 Task: Search one way flight ticket for 3 adults in first from Duluth: Duluth International Airport to Gillette: Gillette Campbell County Airport on 5-1-2023. Number of bags: 2 checked bags. Price is upto 92000. Outbound departure time preference is 13:15. 
Action: Mouse moved to (276, 497)
Screenshot: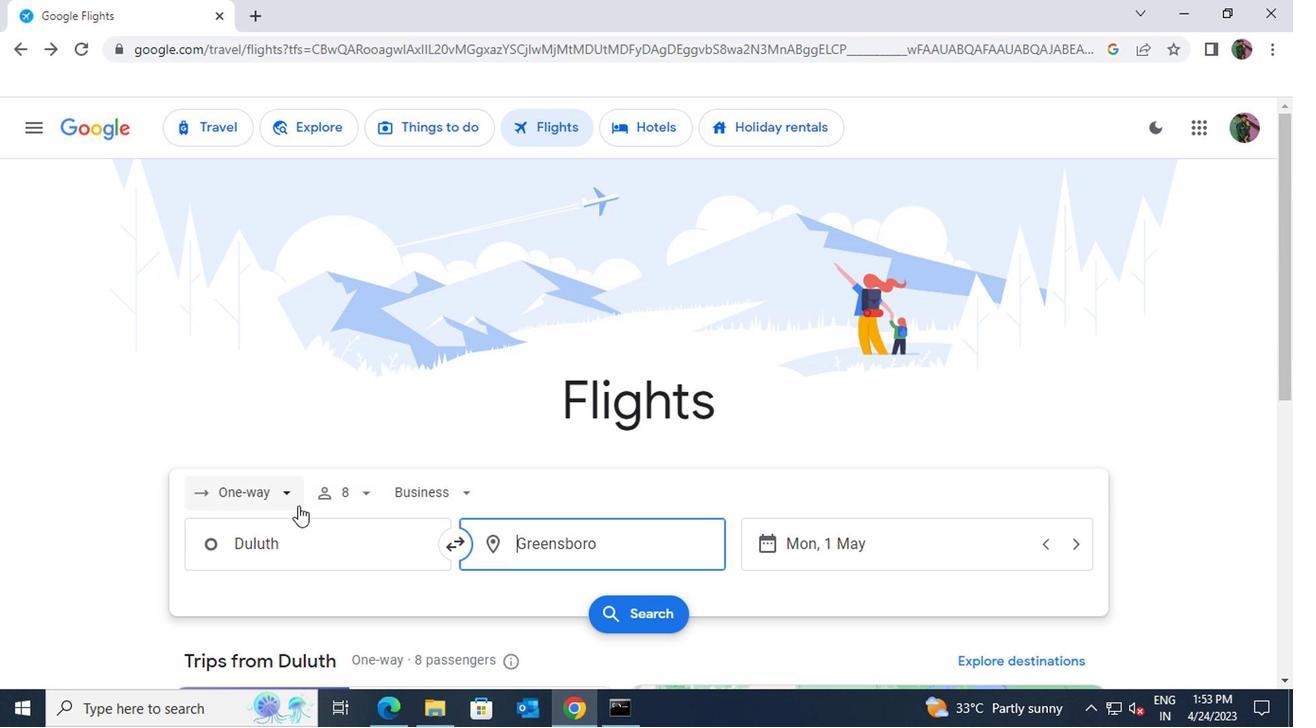 
Action: Mouse pressed left at (276, 497)
Screenshot: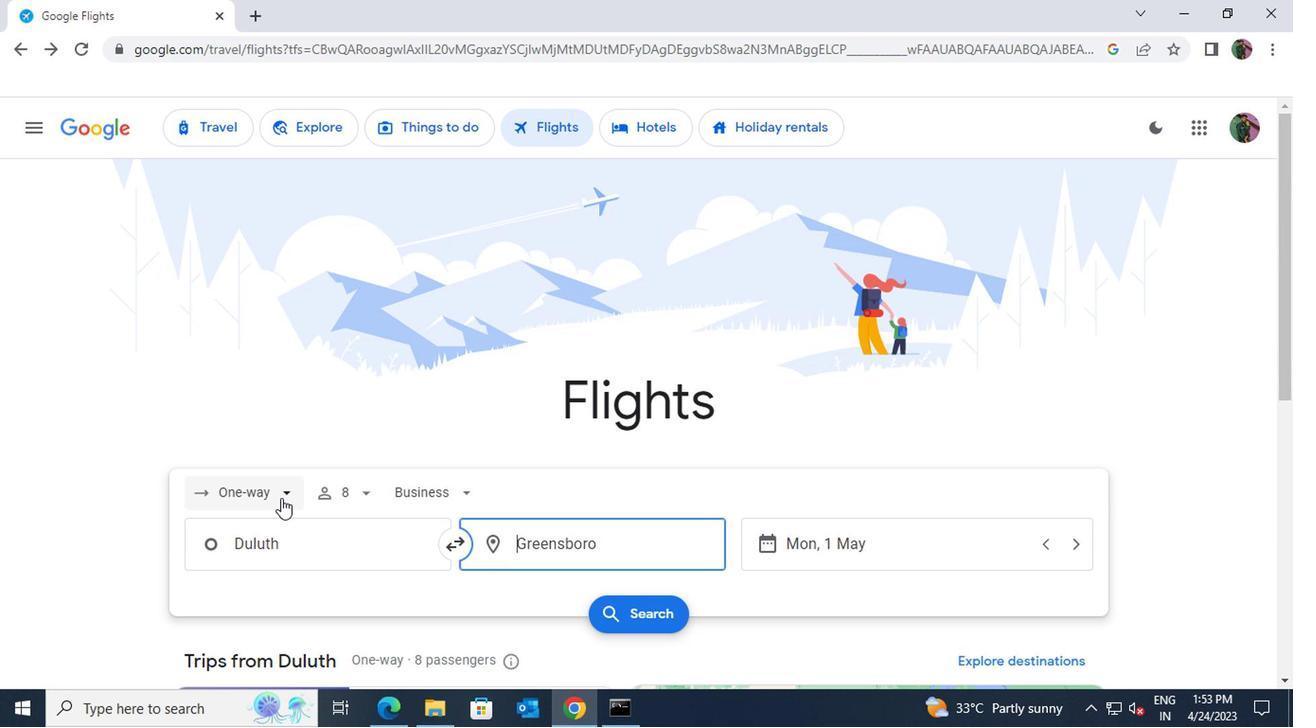 
Action: Mouse moved to (242, 399)
Screenshot: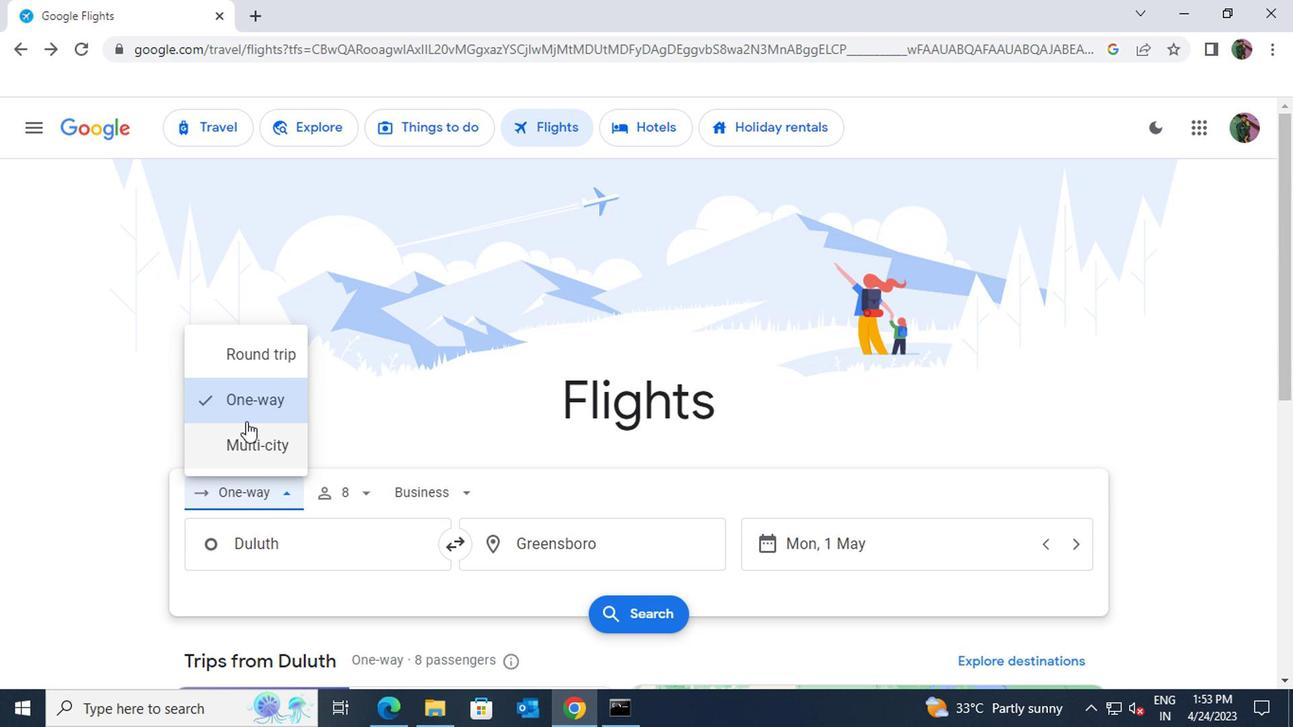 
Action: Mouse pressed left at (242, 399)
Screenshot: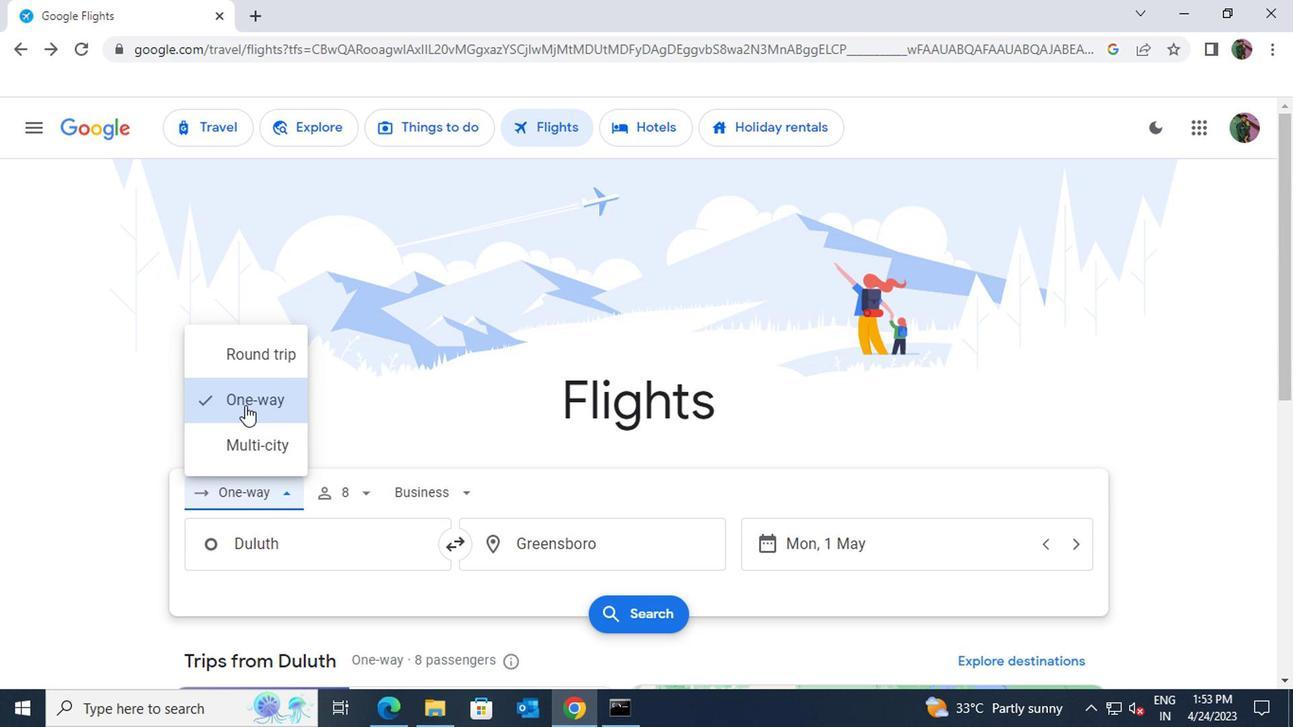 
Action: Mouse moved to (295, 532)
Screenshot: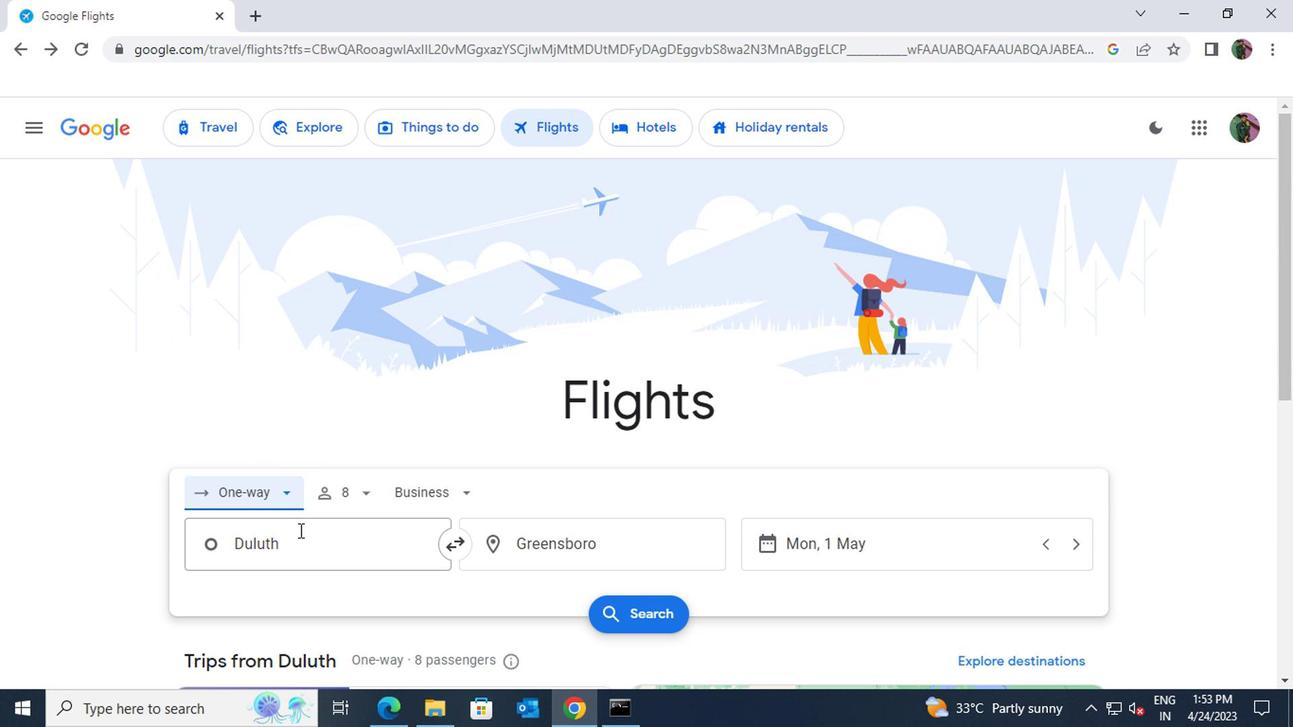 
Action: Mouse pressed left at (295, 532)
Screenshot: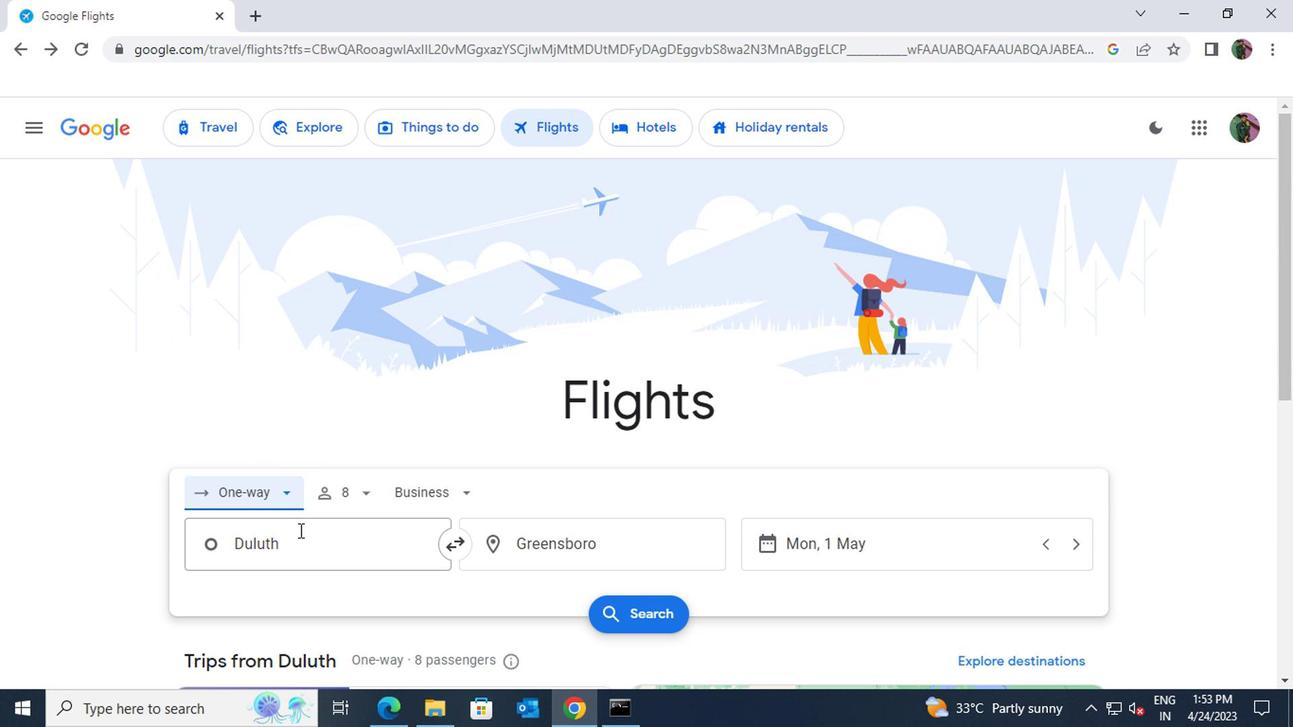 
Action: Mouse moved to (297, 534)
Screenshot: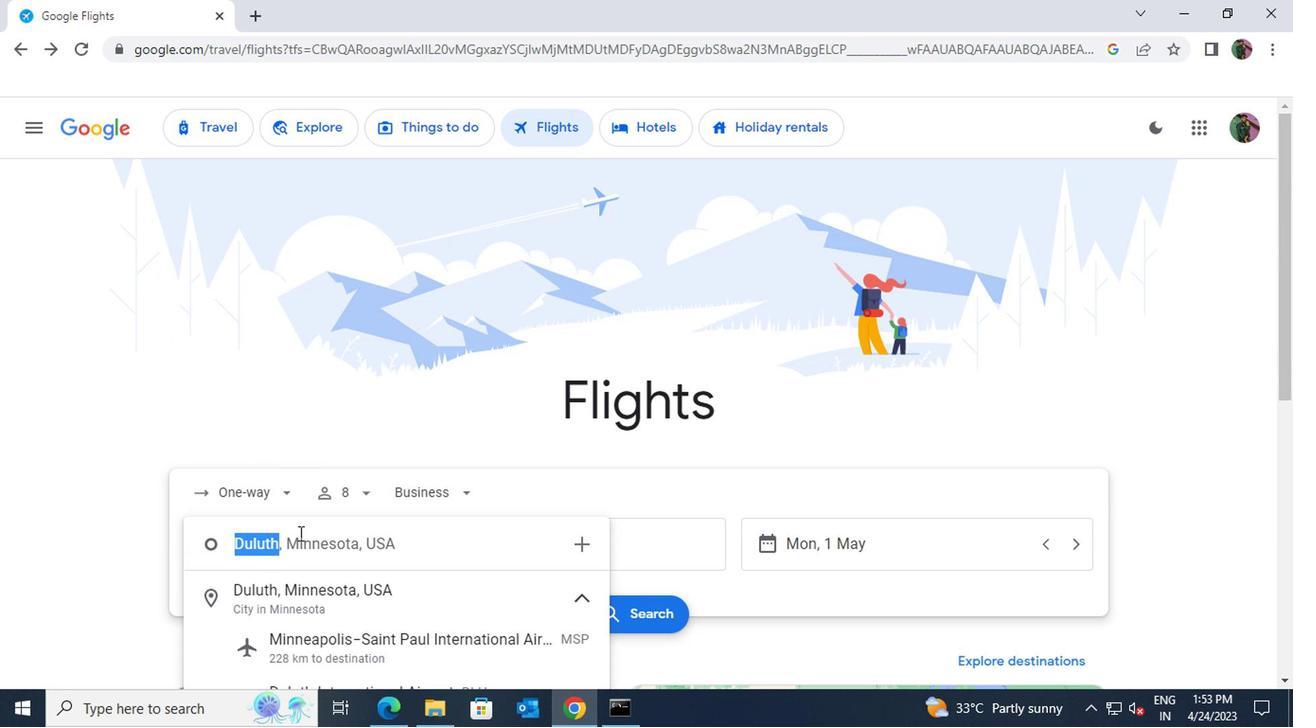 
Action: Key pressed du
Screenshot: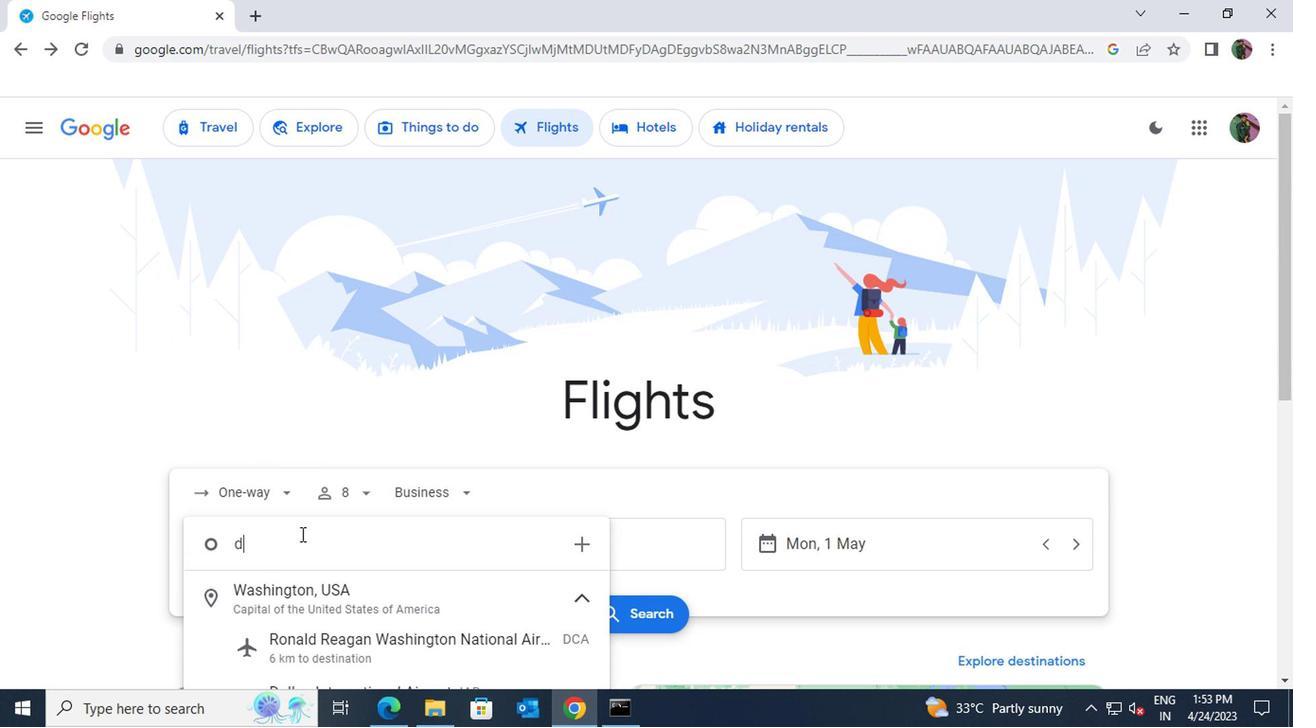 
Action: Mouse moved to (297, 534)
Screenshot: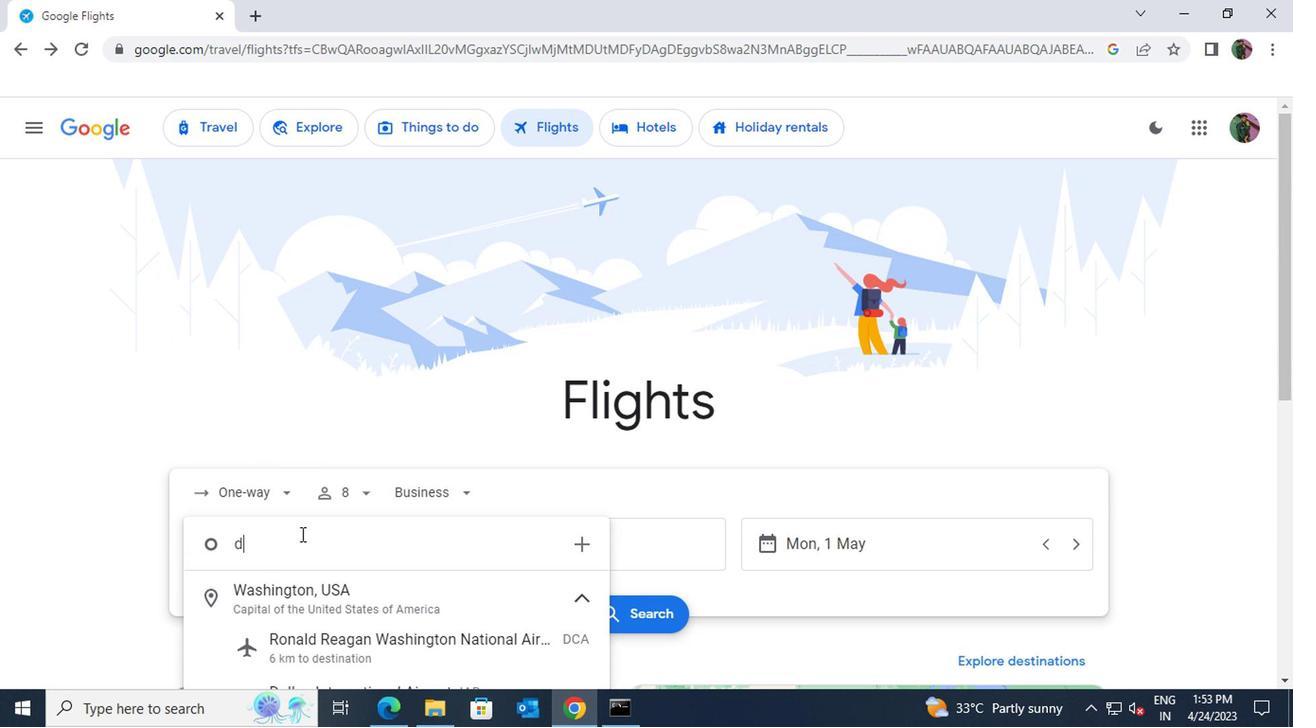 
Action: Key pressed luth
Screenshot: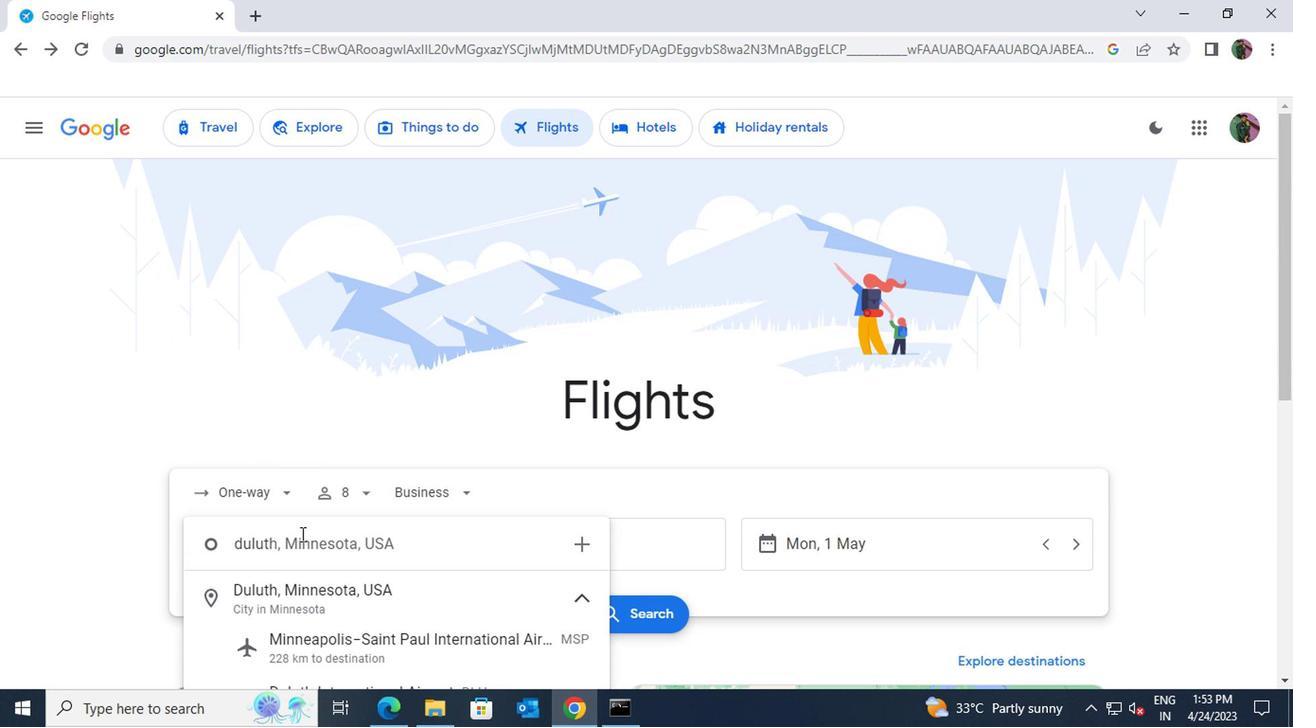 
Action: Mouse moved to (342, 588)
Screenshot: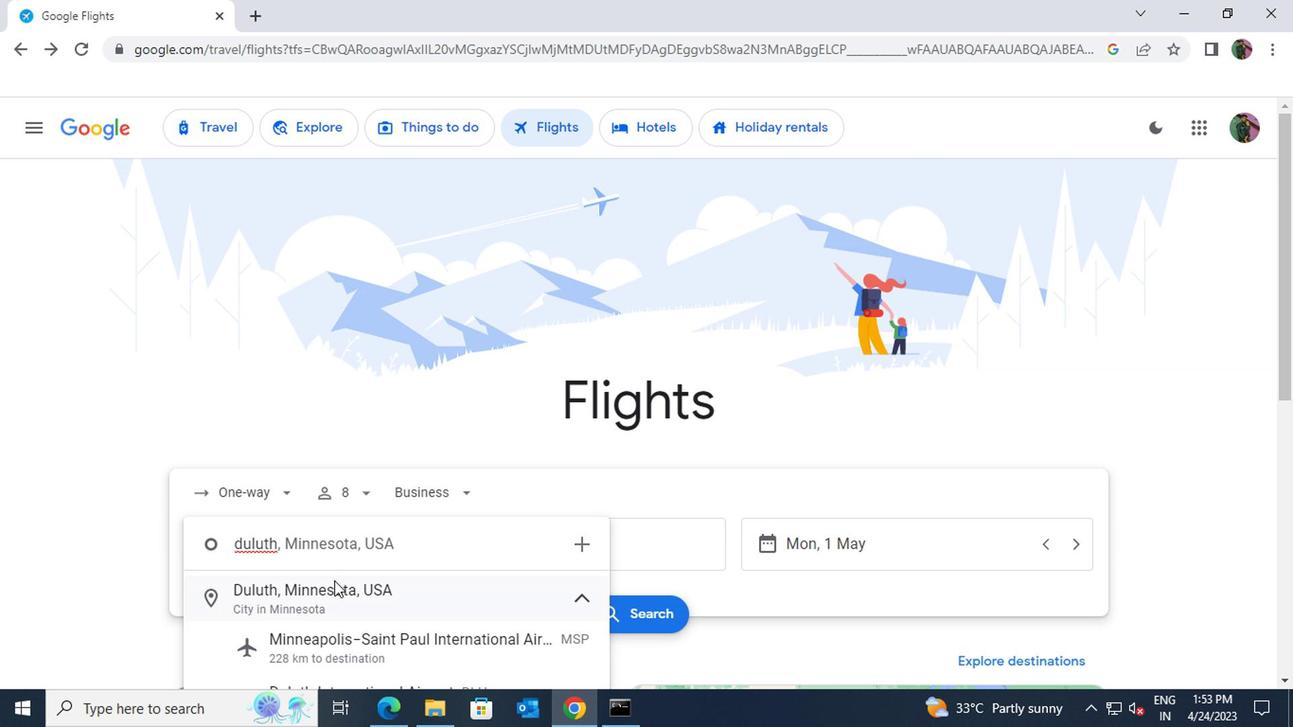 
Action: Mouse pressed left at (342, 588)
Screenshot: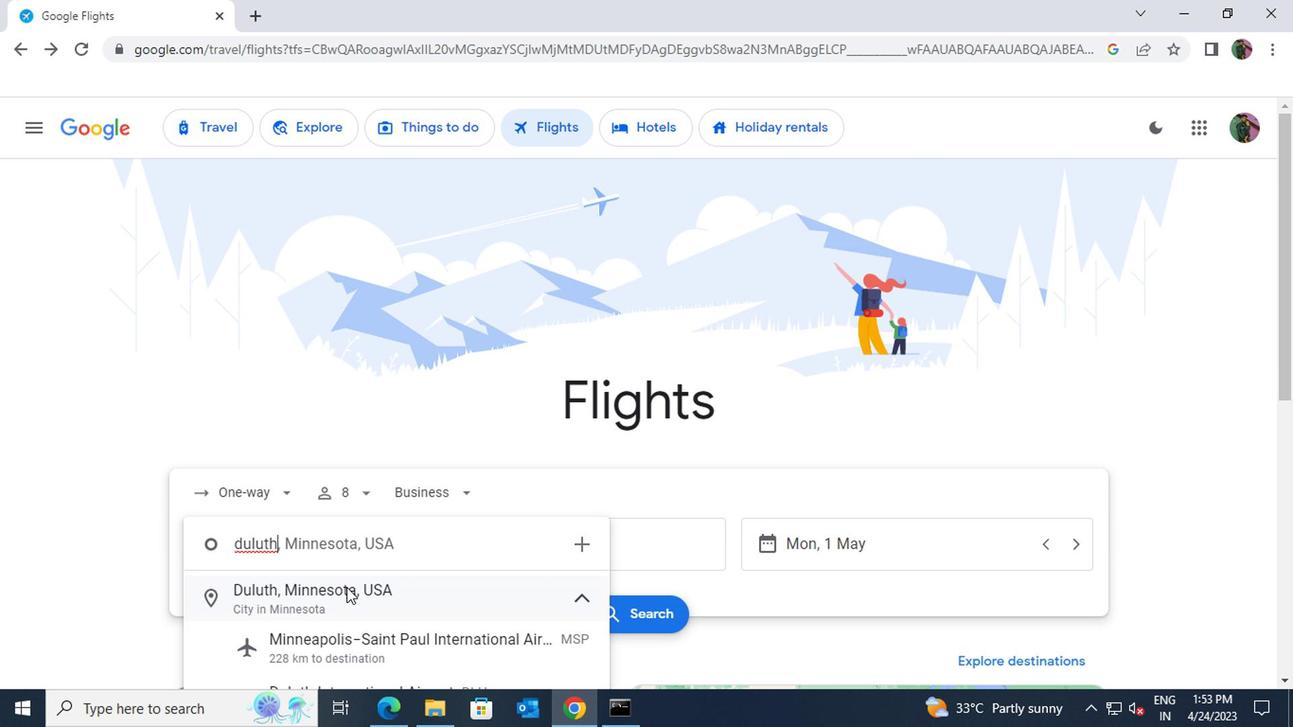 
Action: Mouse moved to (509, 540)
Screenshot: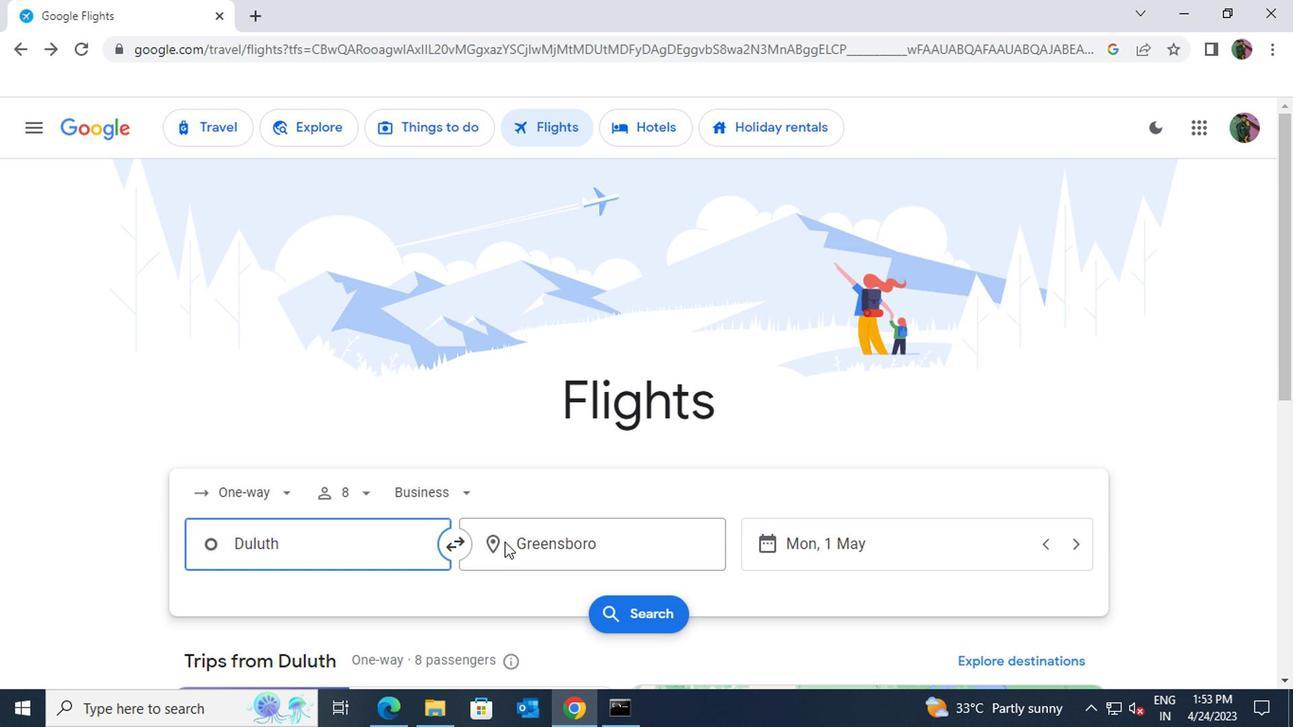 
Action: Mouse pressed left at (509, 540)
Screenshot: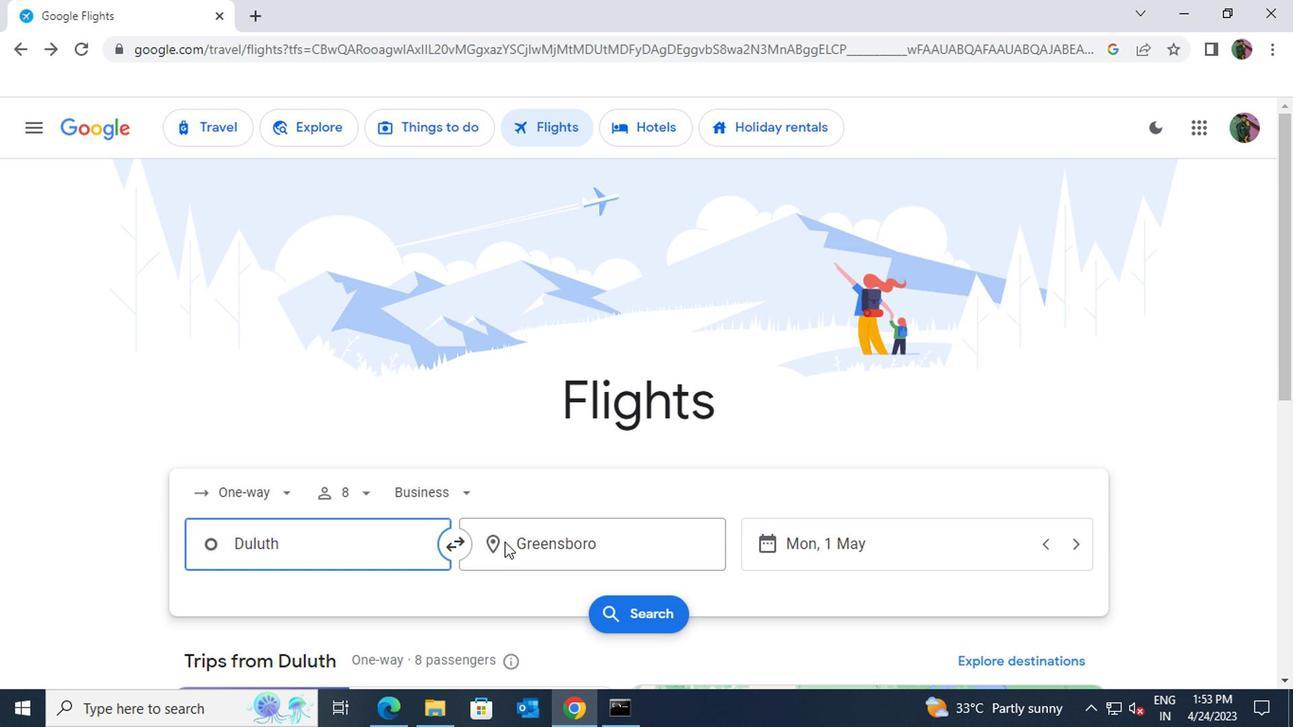 
Action: Key pressed gilletee
Screenshot: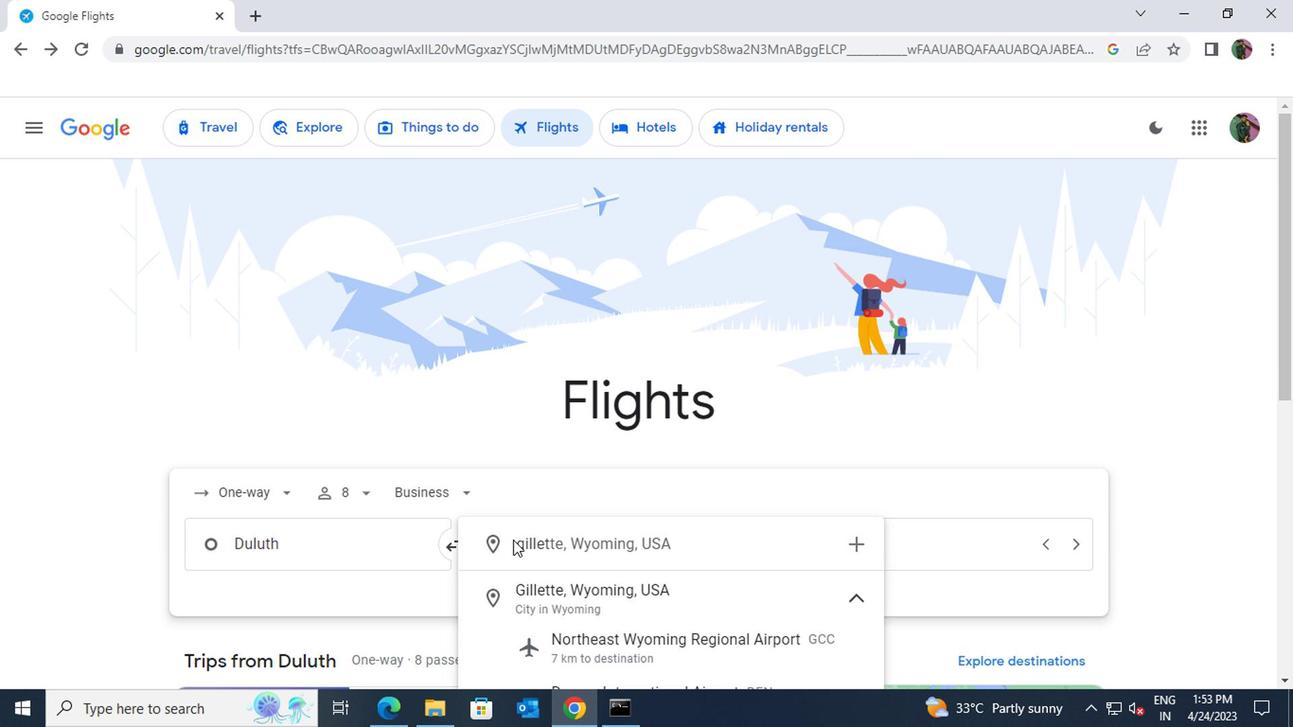 
Action: Mouse moved to (560, 596)
Screenshot: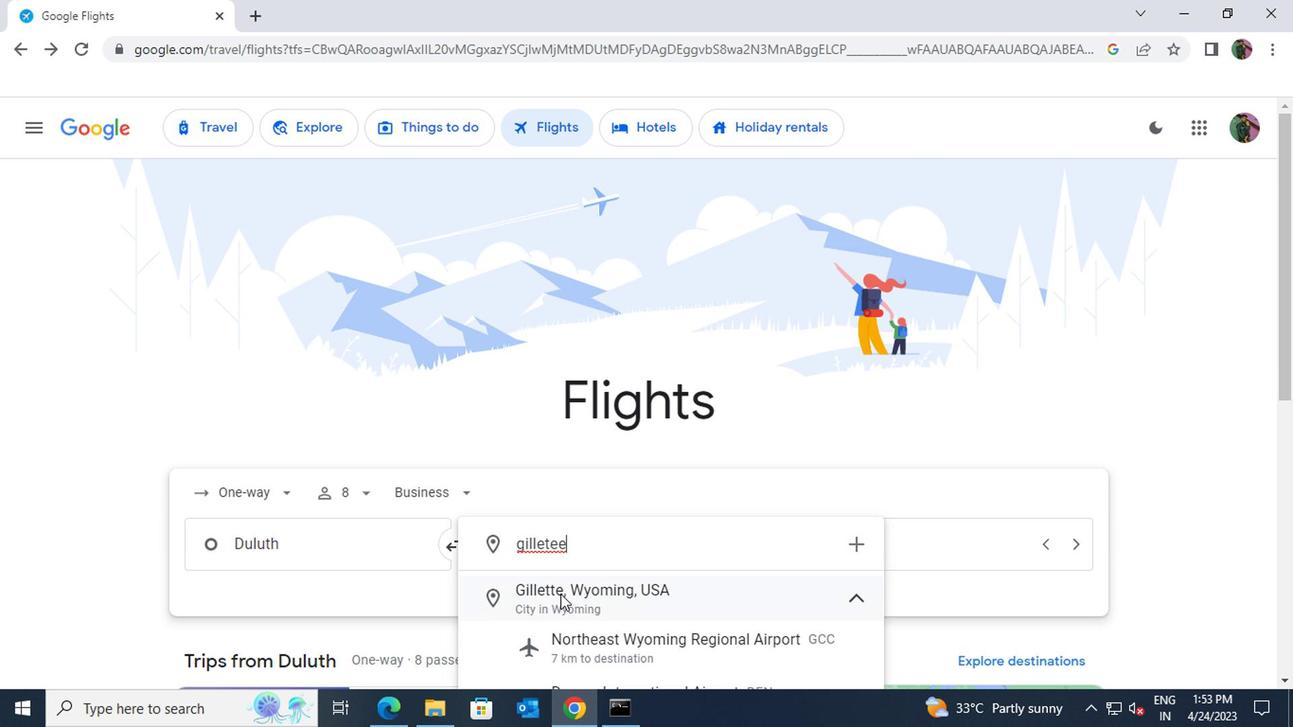 
Action: Mouse pressed left at (560, 596)
Screenshot: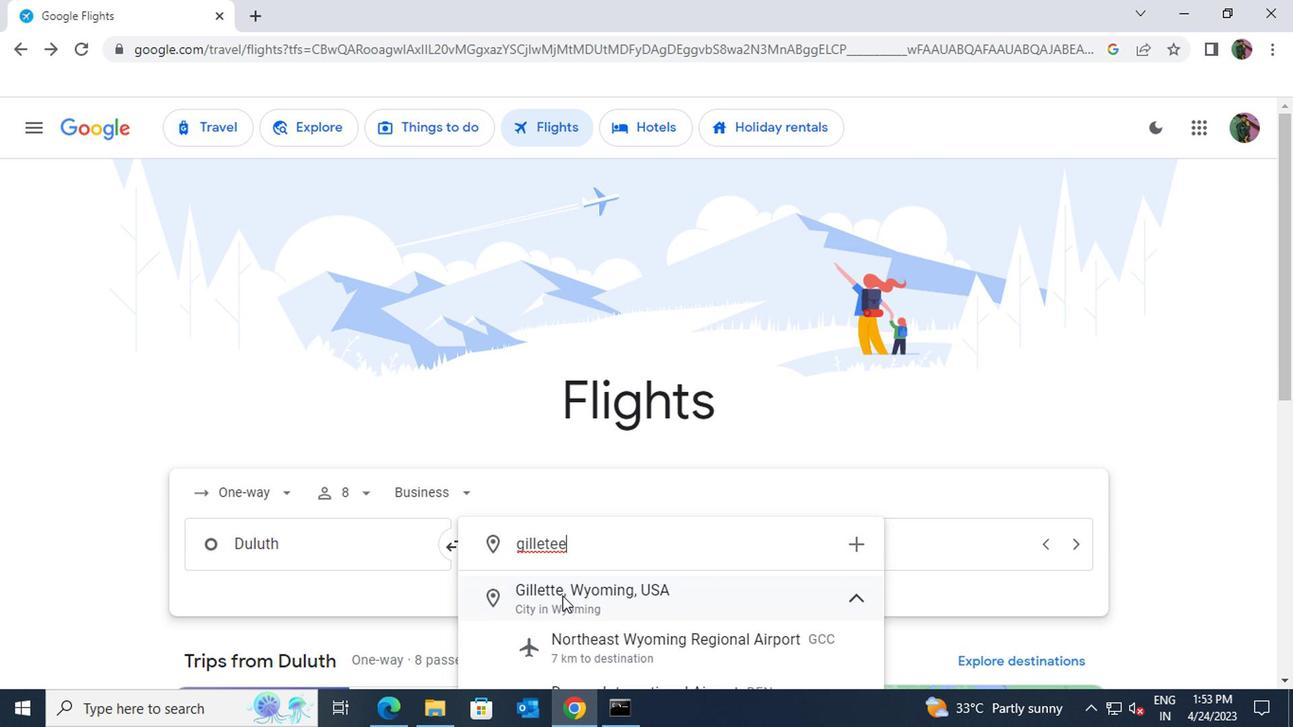 
Action: Mouse moved to (364, 495)
Screenshot: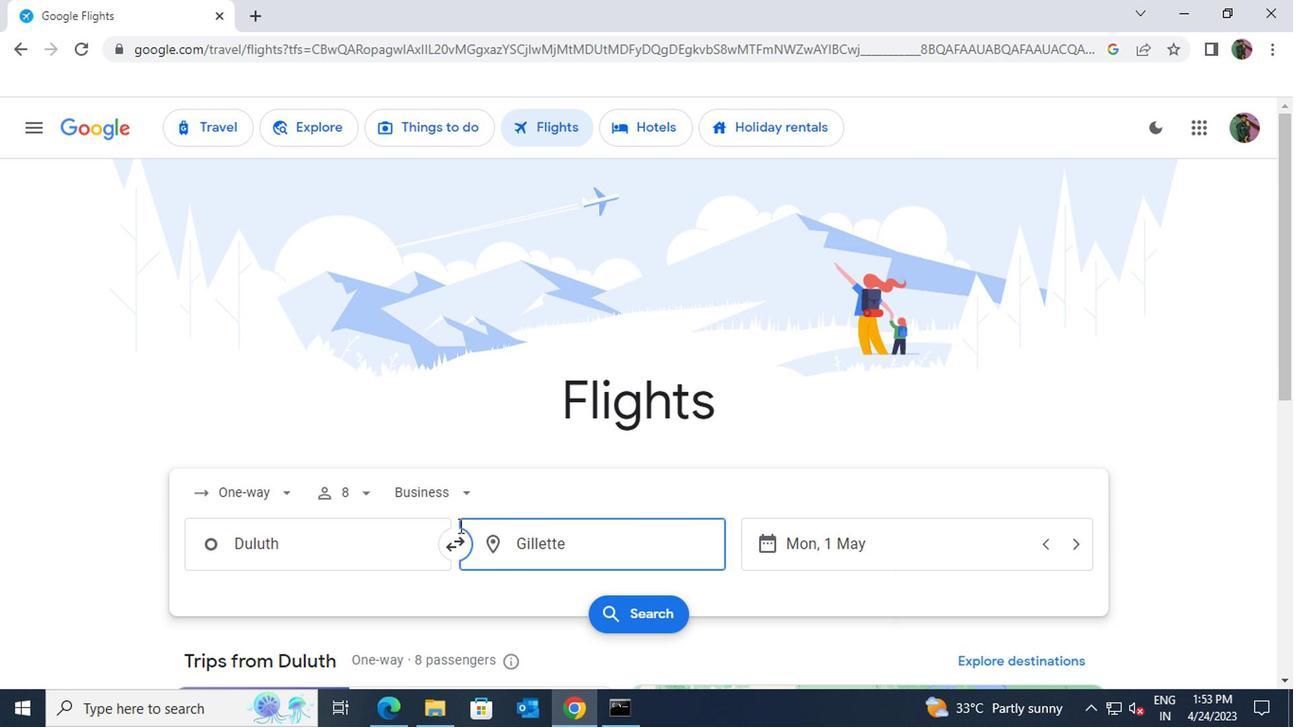 
Action: Mouse pressed left at (364, 495)
Screenshot: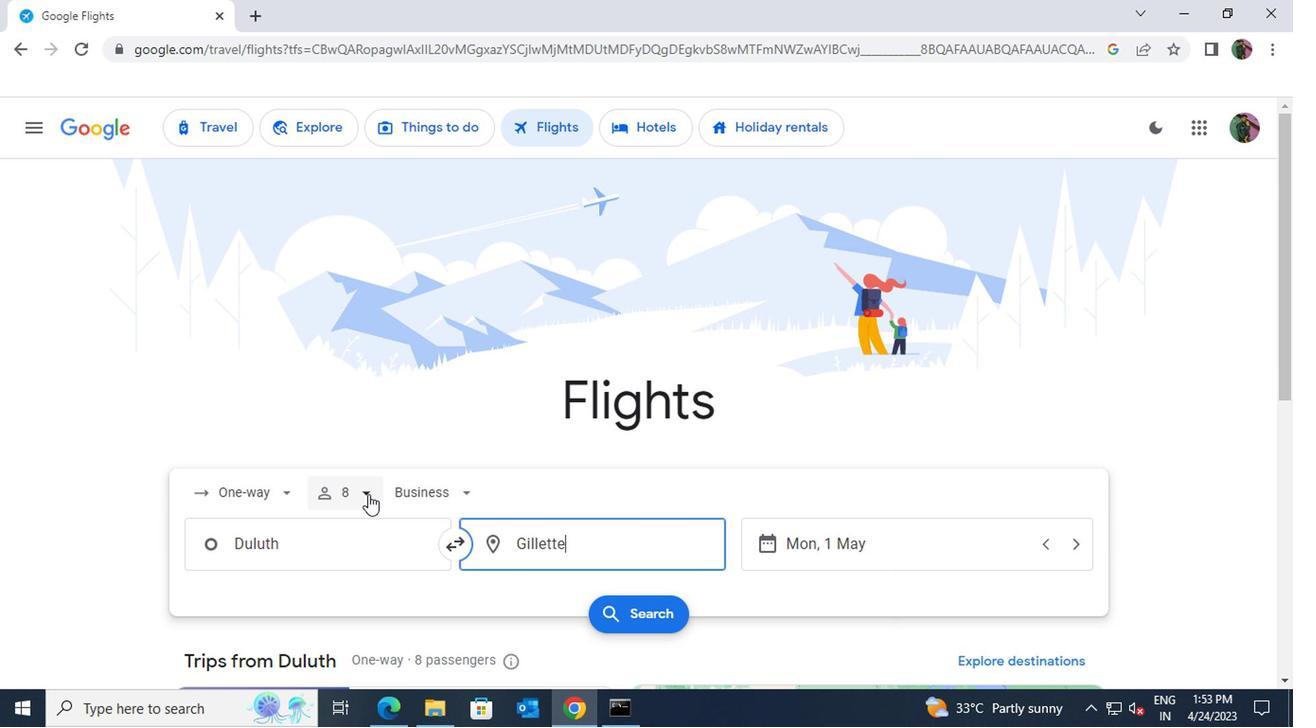 
Action: Mouse moved to (432, 543)
Screenshot: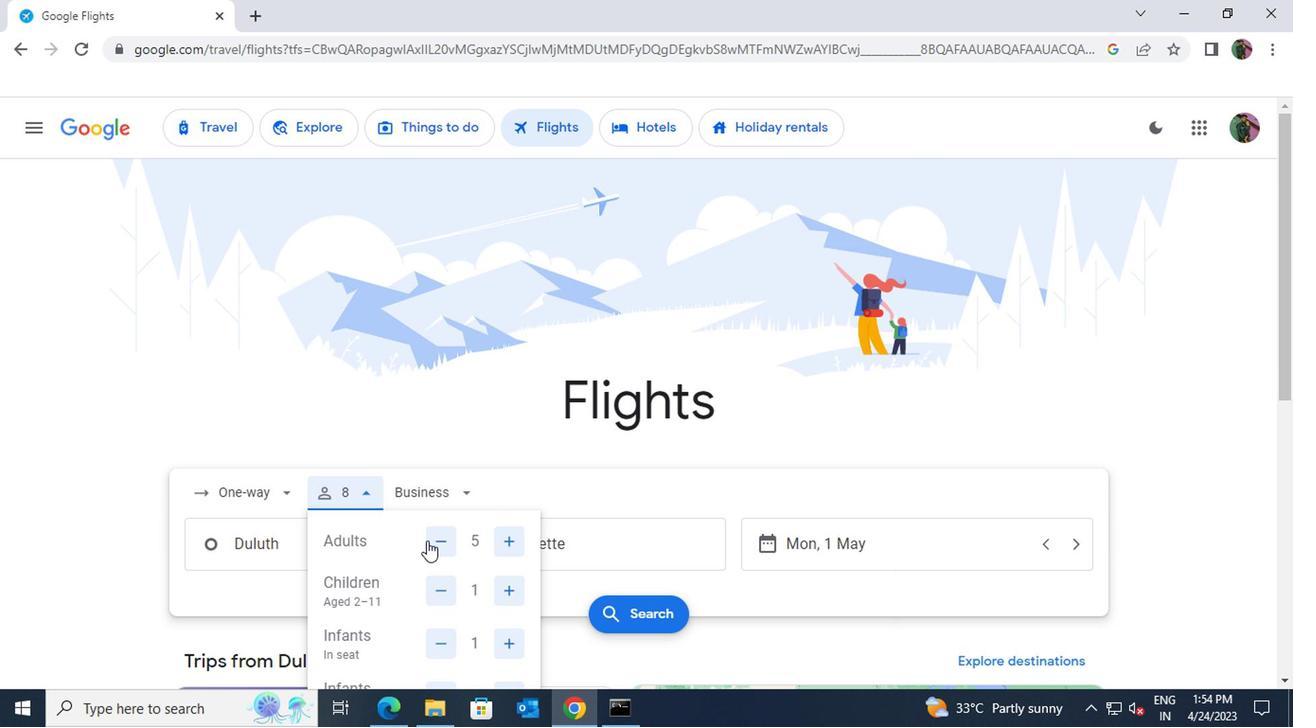 
Action: Mouse pressed left at (432, 543)
Screenshot: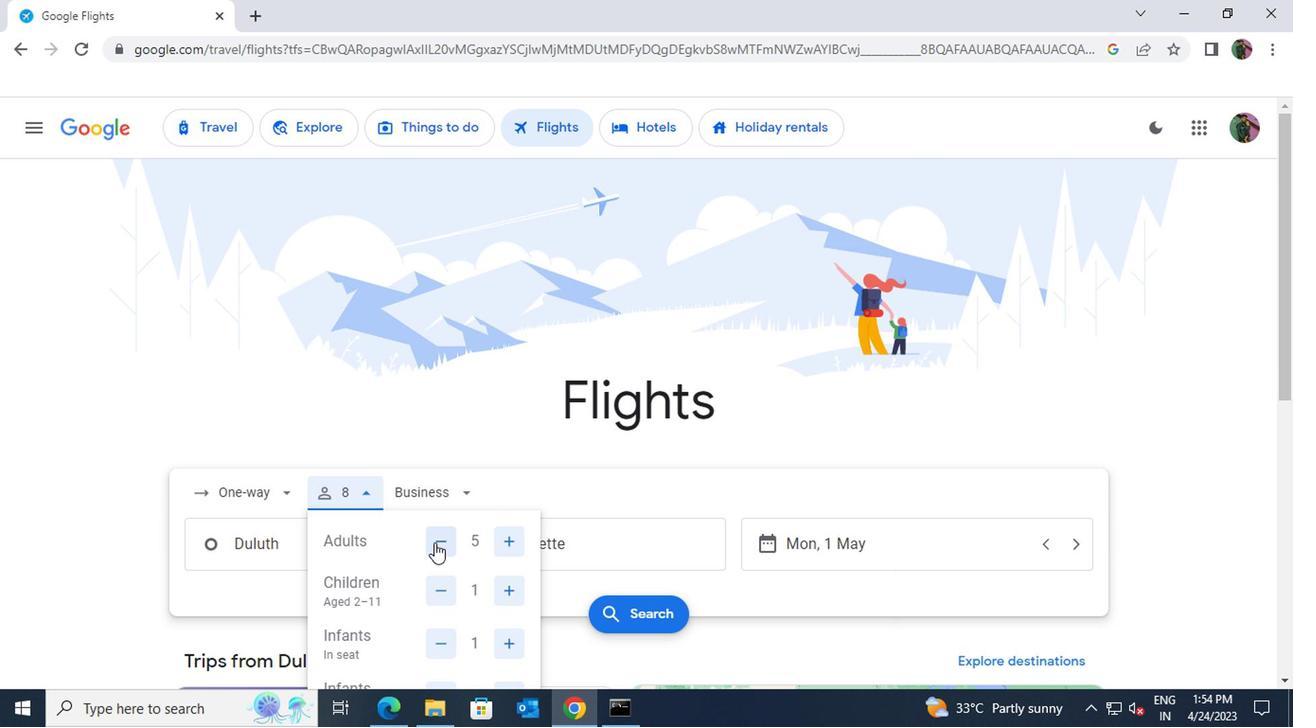 
Action: Mouse pressed left at (432, 543)
Screenshot: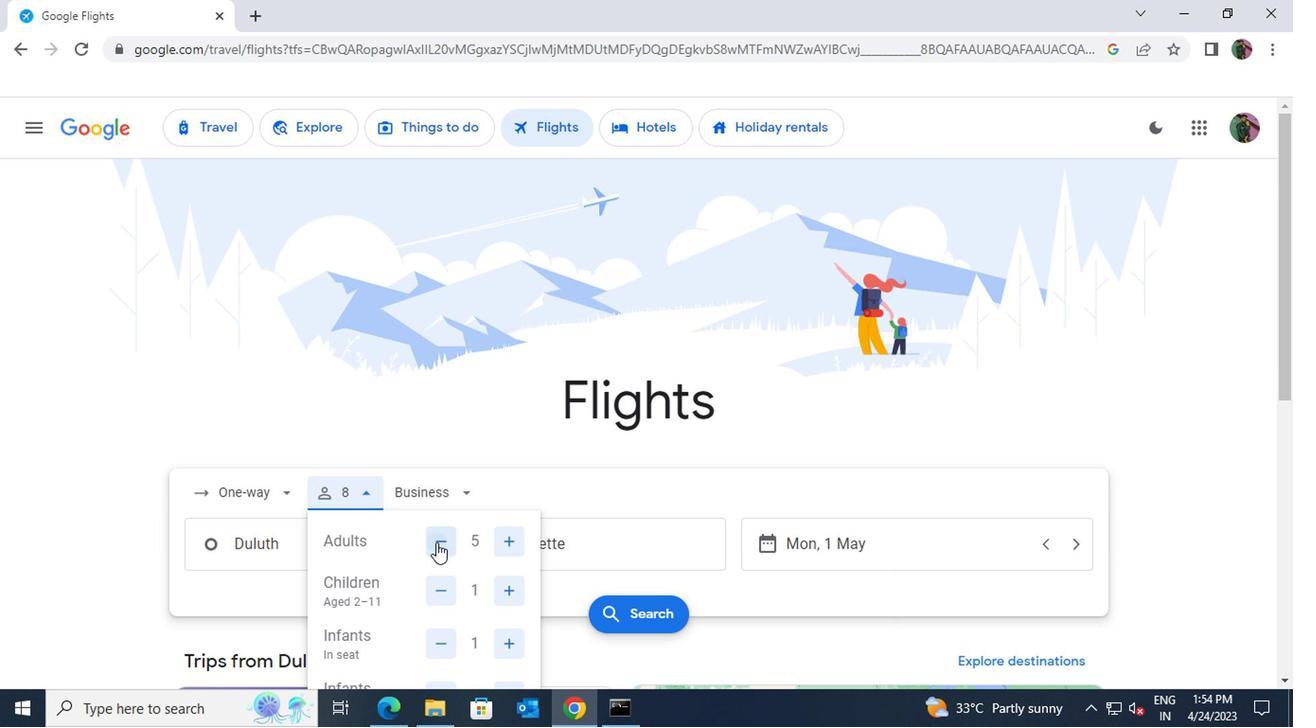 
Action: Mouse moved to (522, 597)
Screenshot: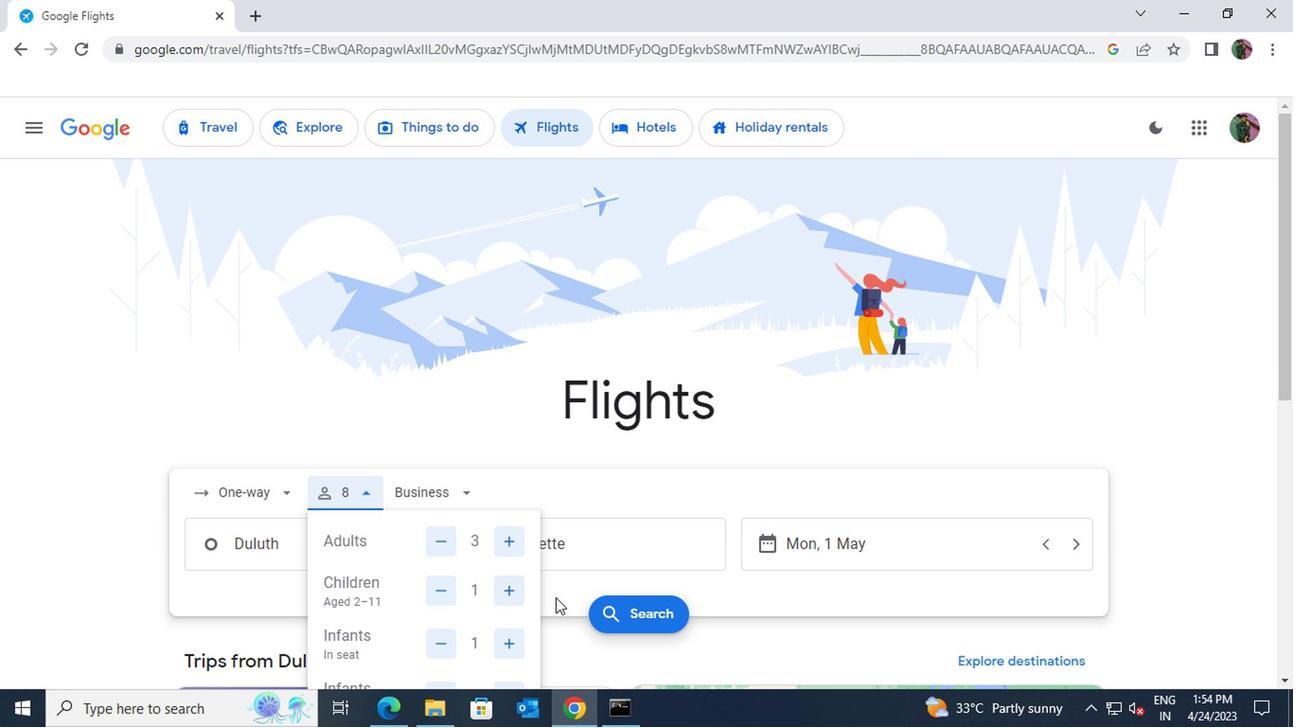 
Action: Mouse scrolled (522, 596) with delta (0, -1)
Screenshot: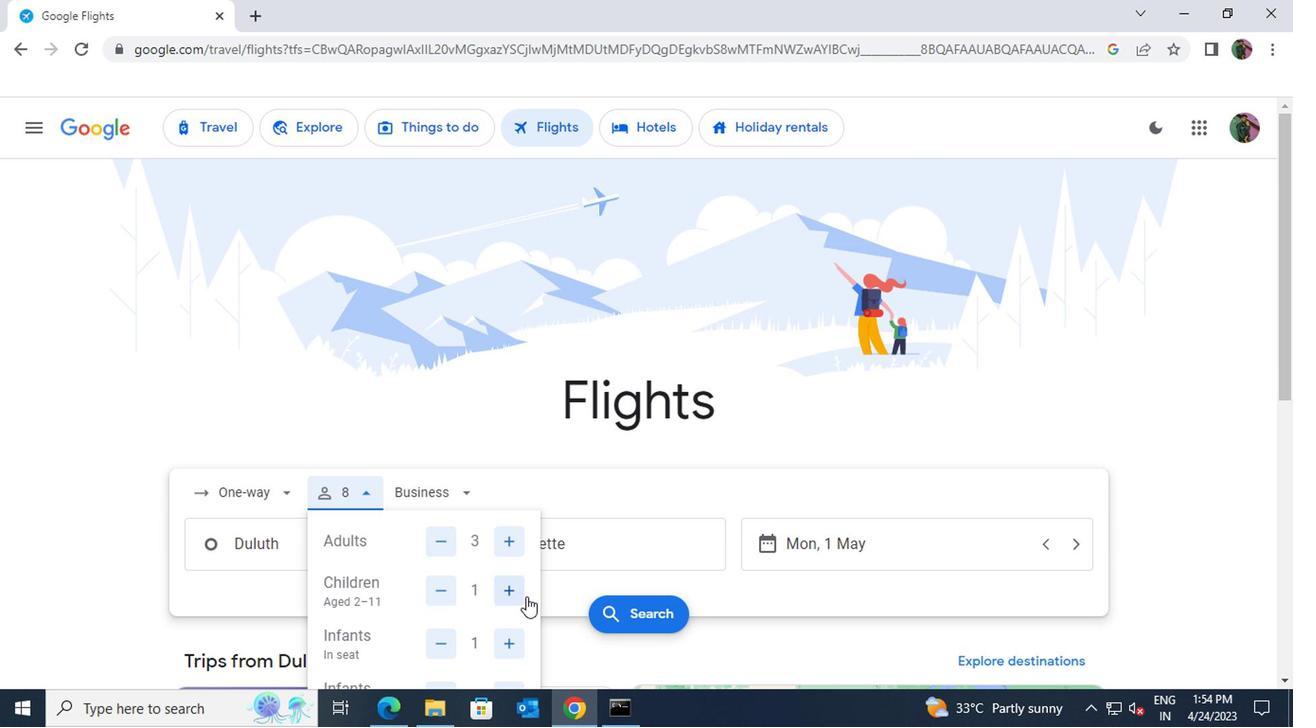 
Action: Mouse moved to (439, 489)
Screenshot: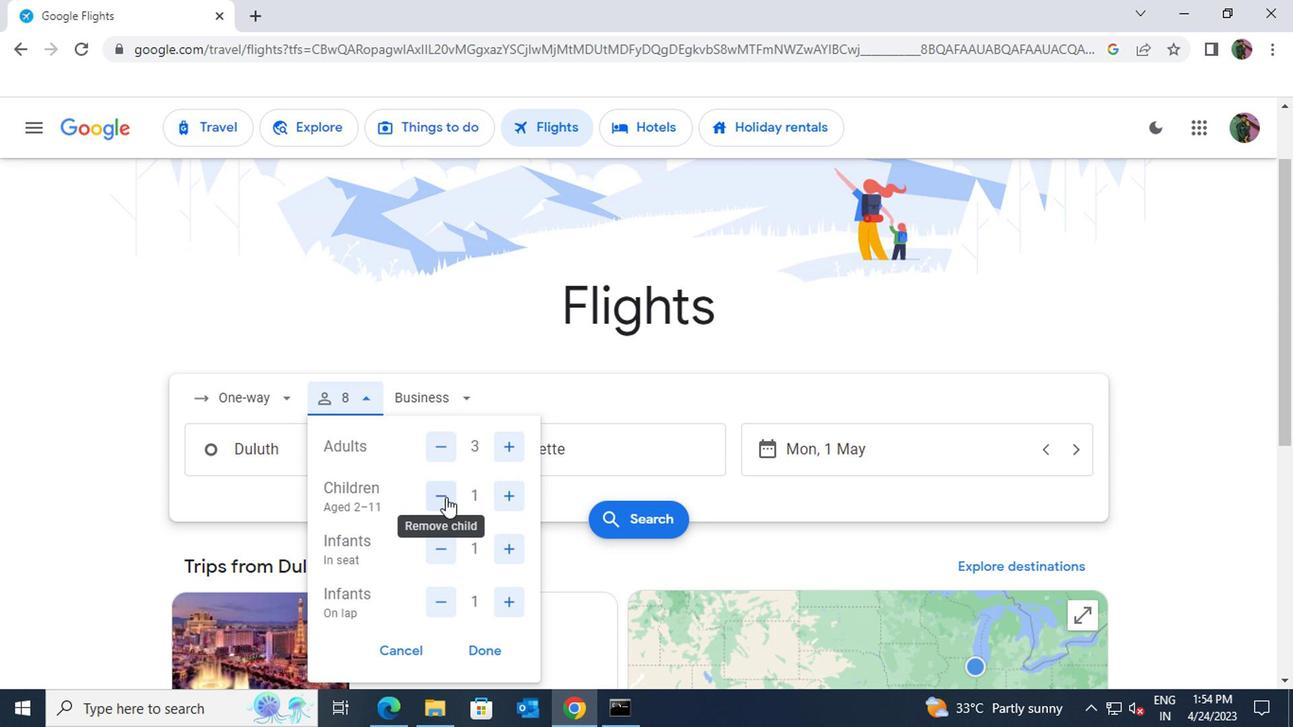 
Action: Mouse pressed left at (439, 489)
Screenshot: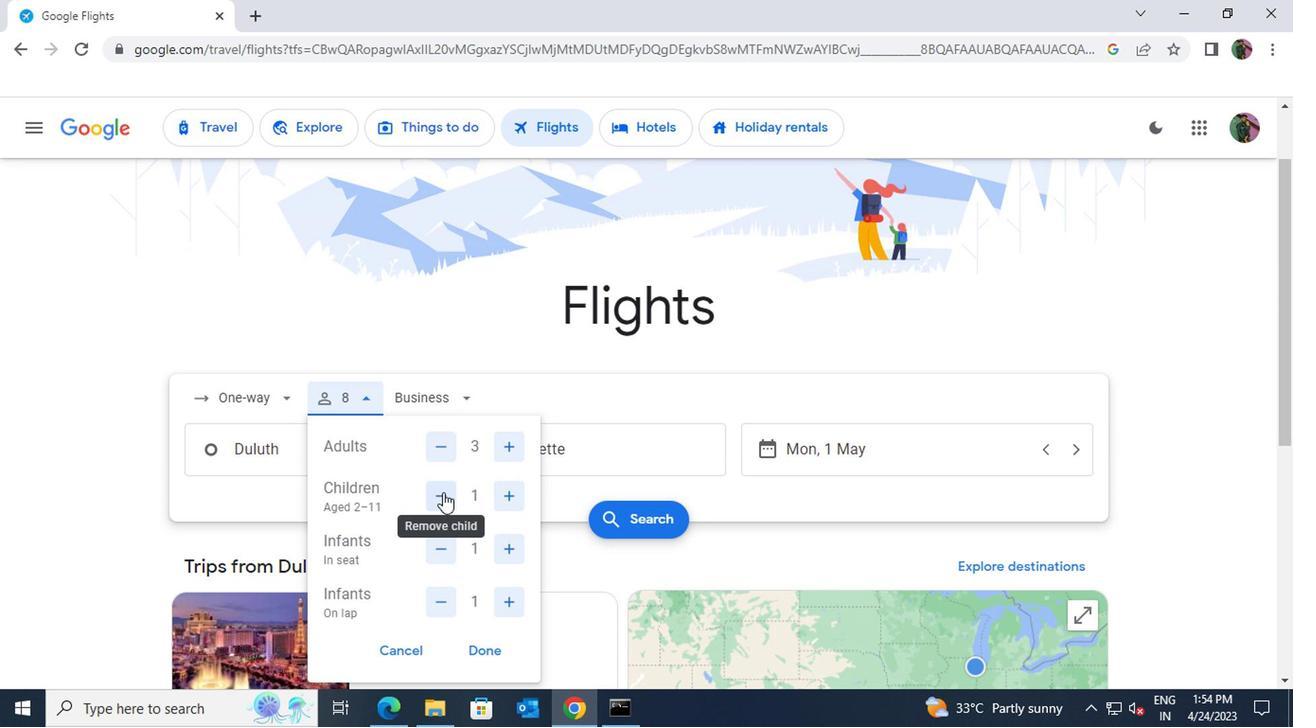 
Action: Mouse moved to (444, 548)
Screenshot: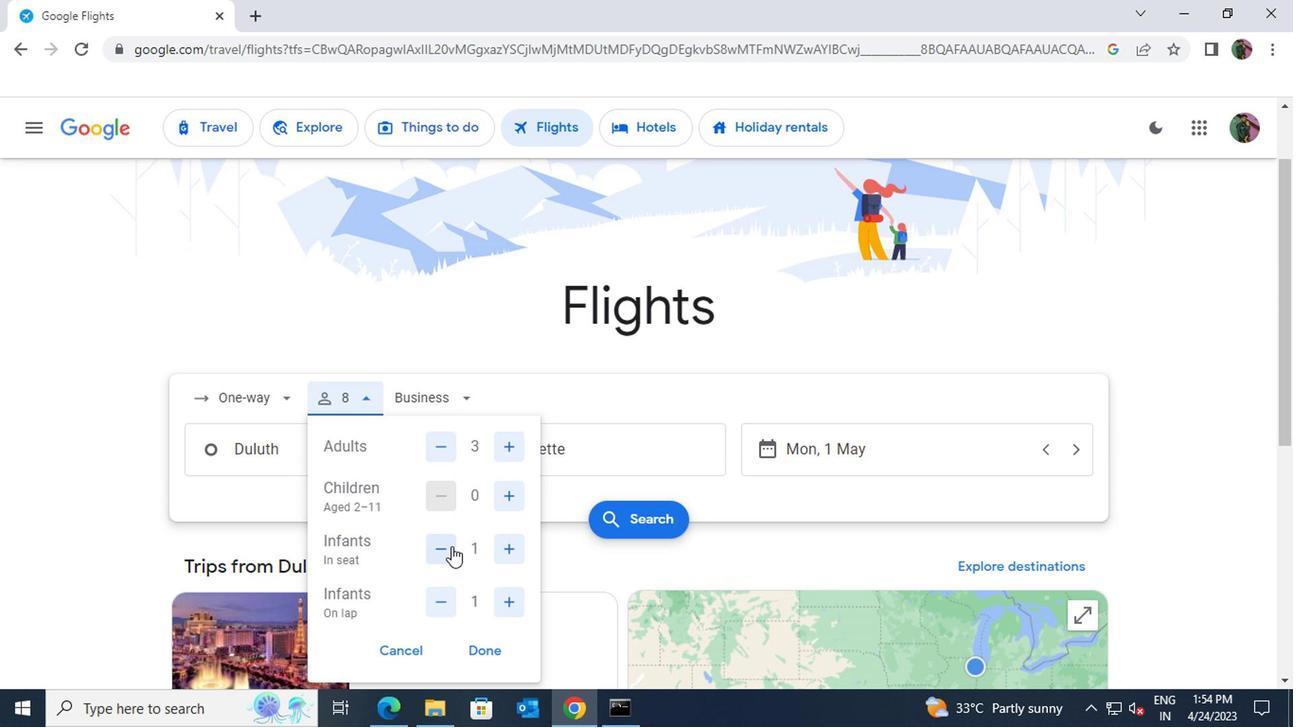 
Action: Mouse pressed left at (444, 548)
Screenshot: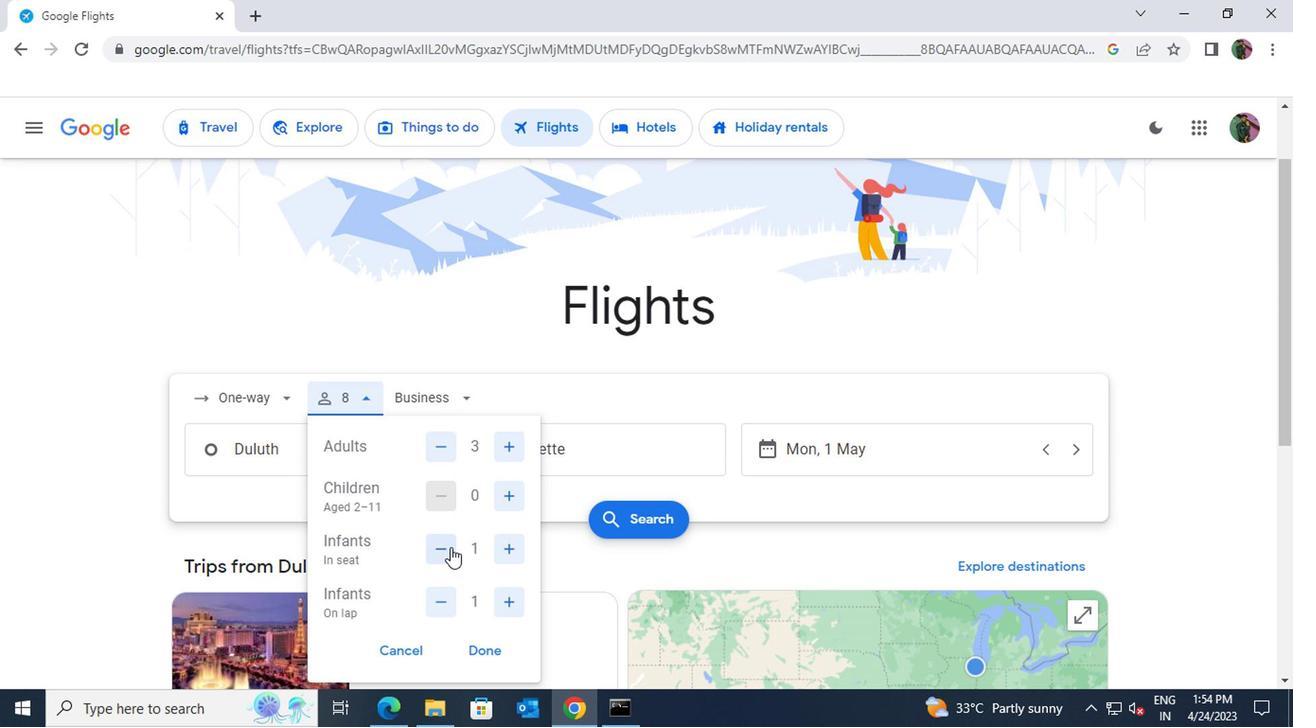 
Action: Mouse moved to (436, 602)
Screenshot: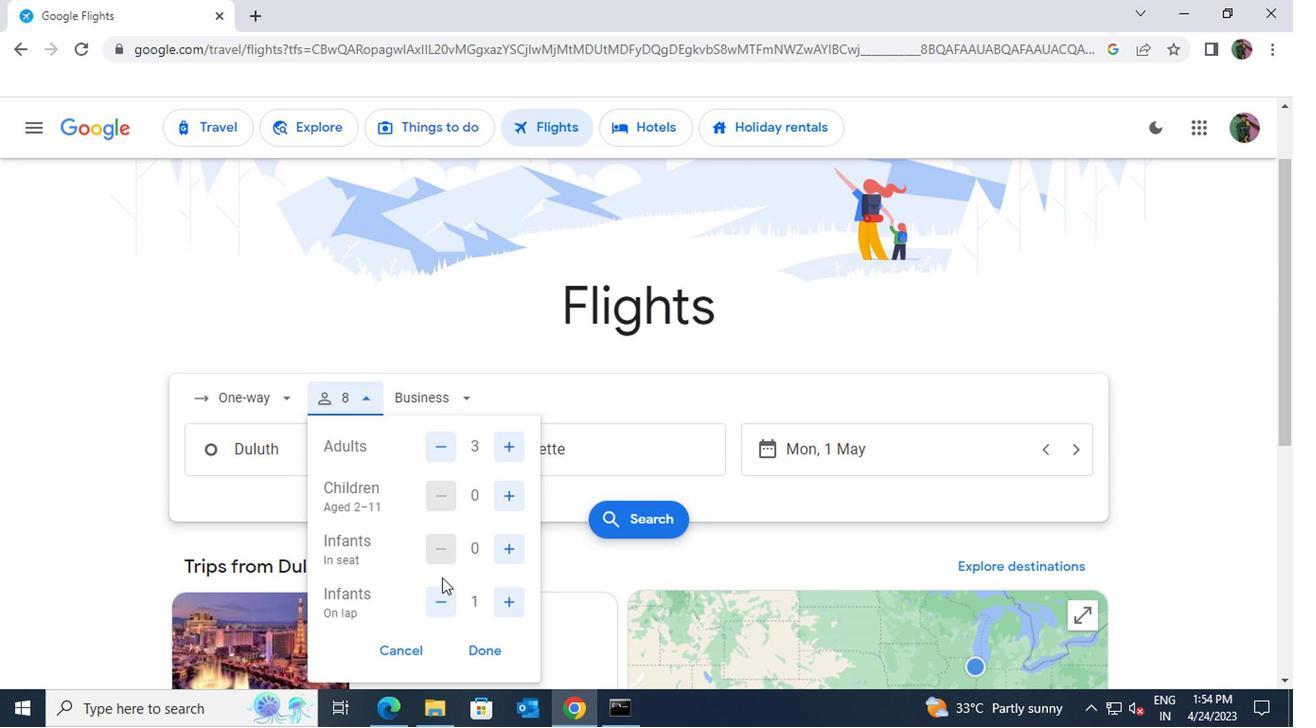 
Action: Mouse pressed left at (436, 602)
Screenshot: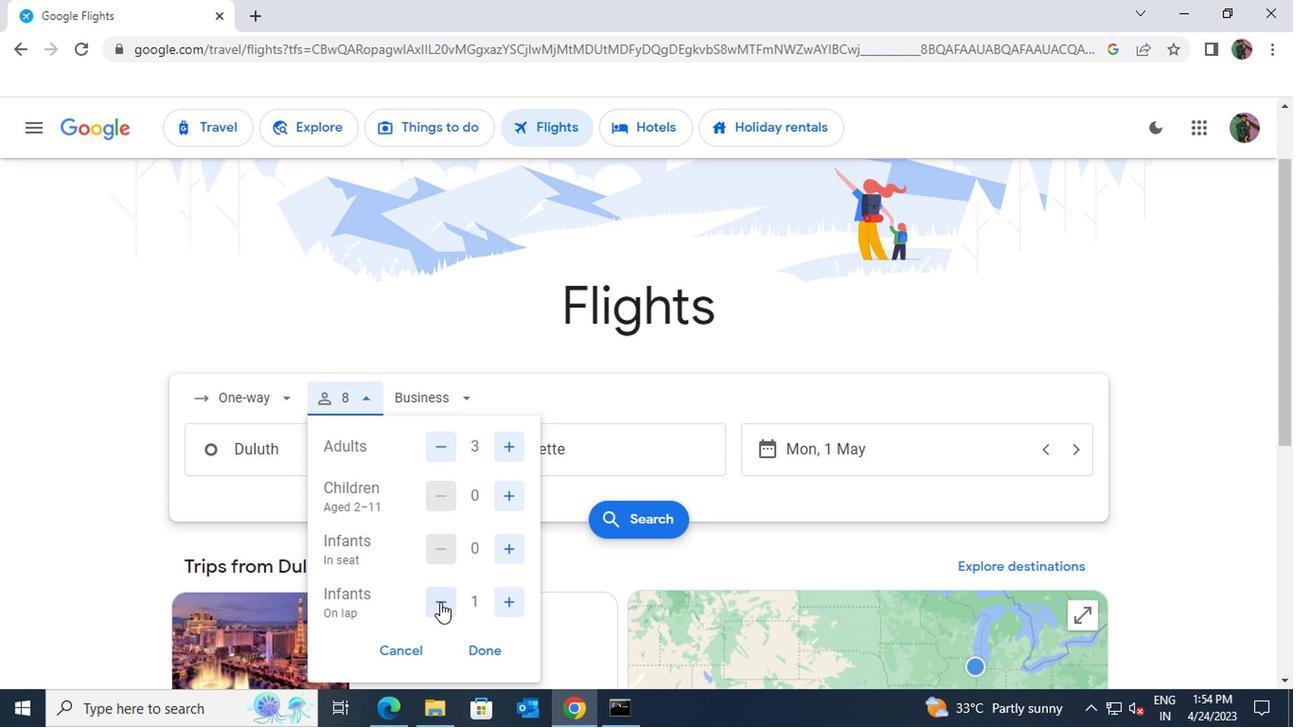 
Action: Mouse moved to (481, 655)
Screenshot: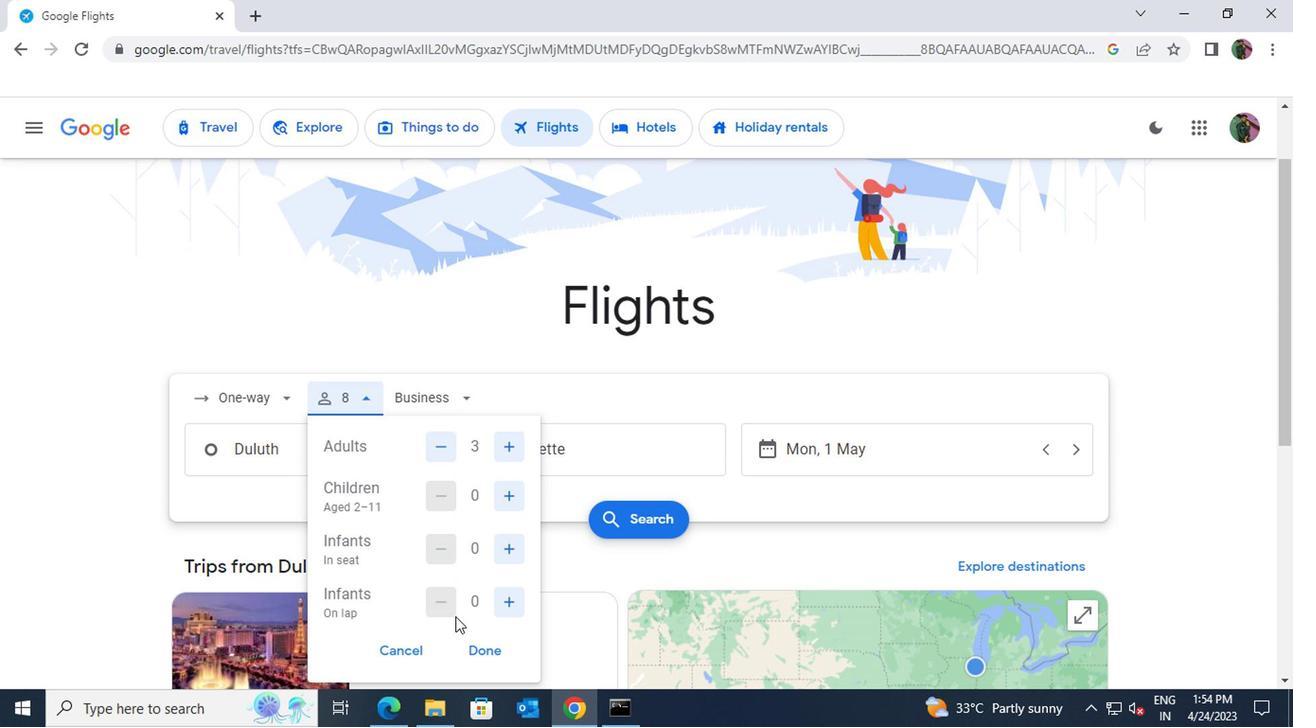 
Action: Mouse pressed left at (481, 655)
Screenshot: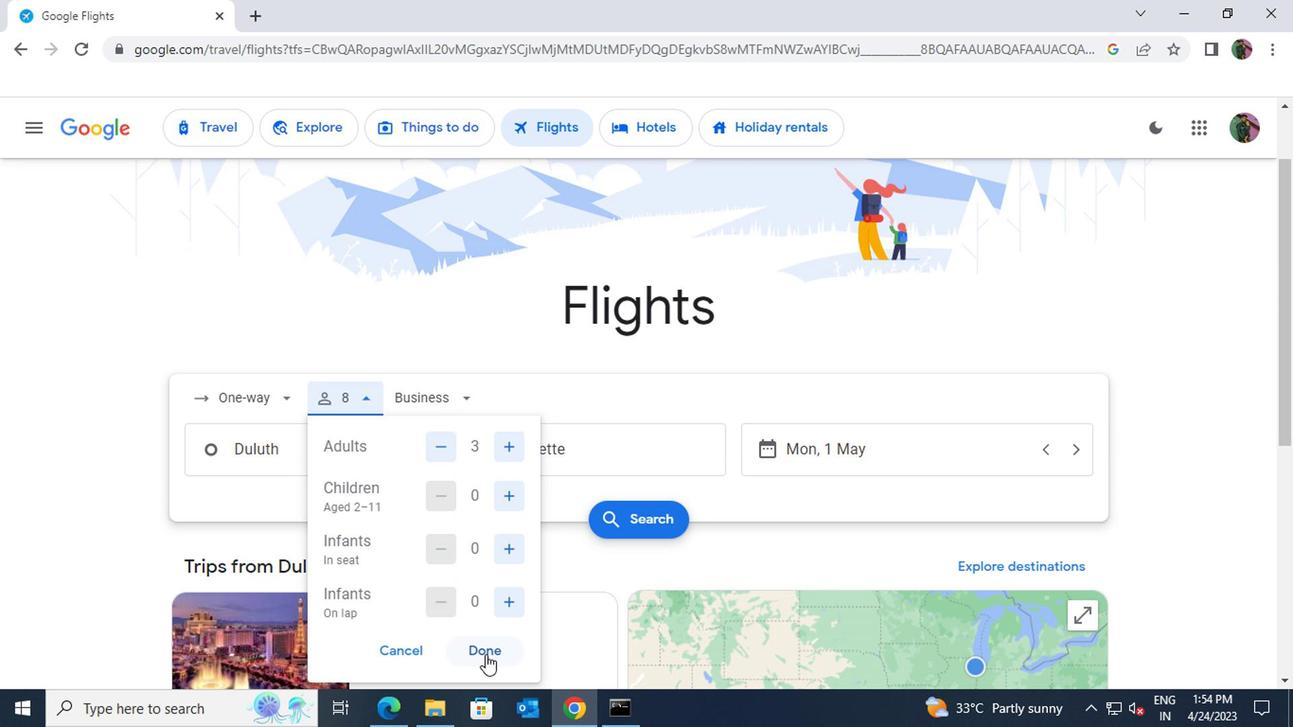 
Action: Mouse moved to (775, 445)
Screenshot: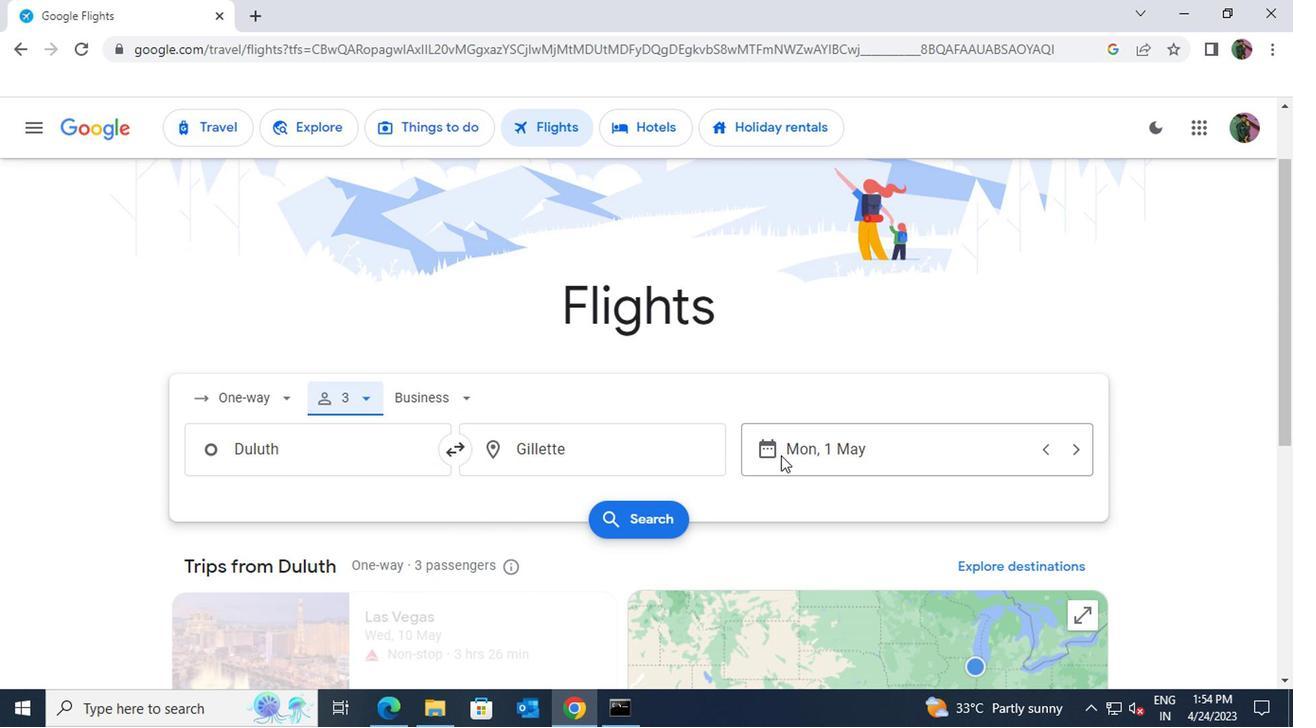 
Action: Mouse pressed left at (775, 445)
Screenshot: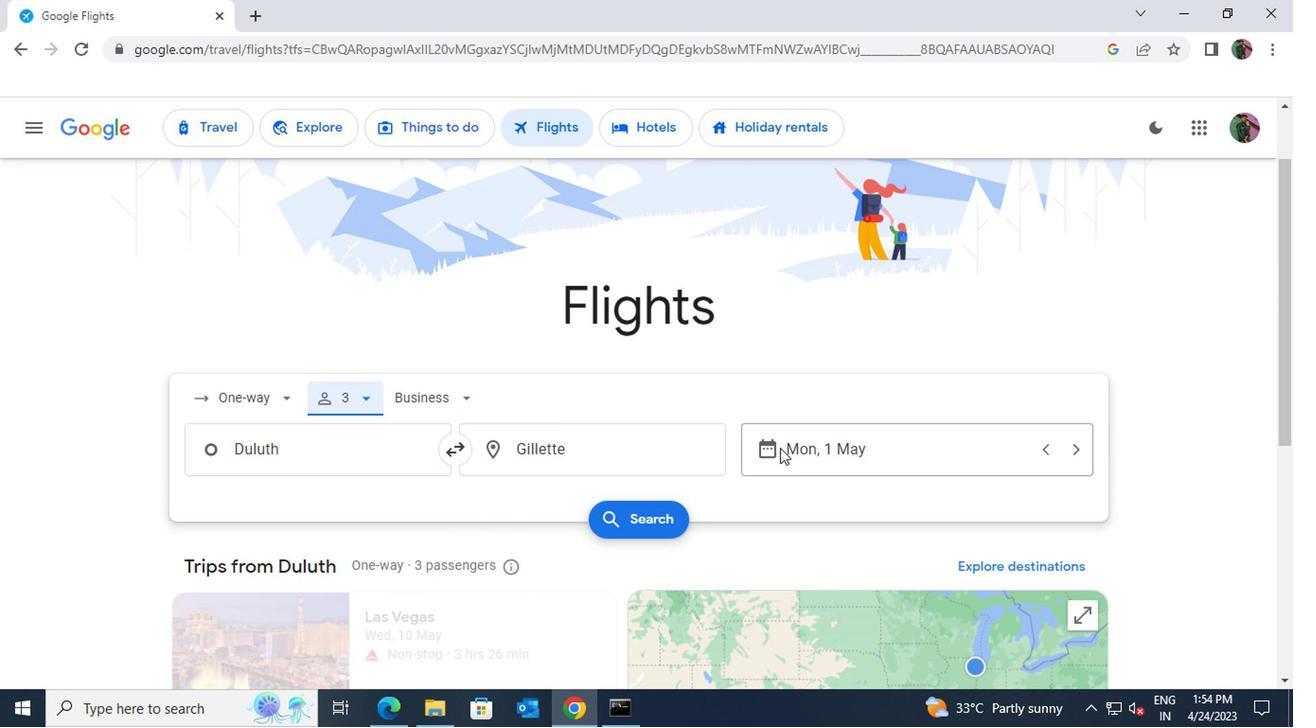 
Action: Mouse moved to (825, 343)
Screenshot: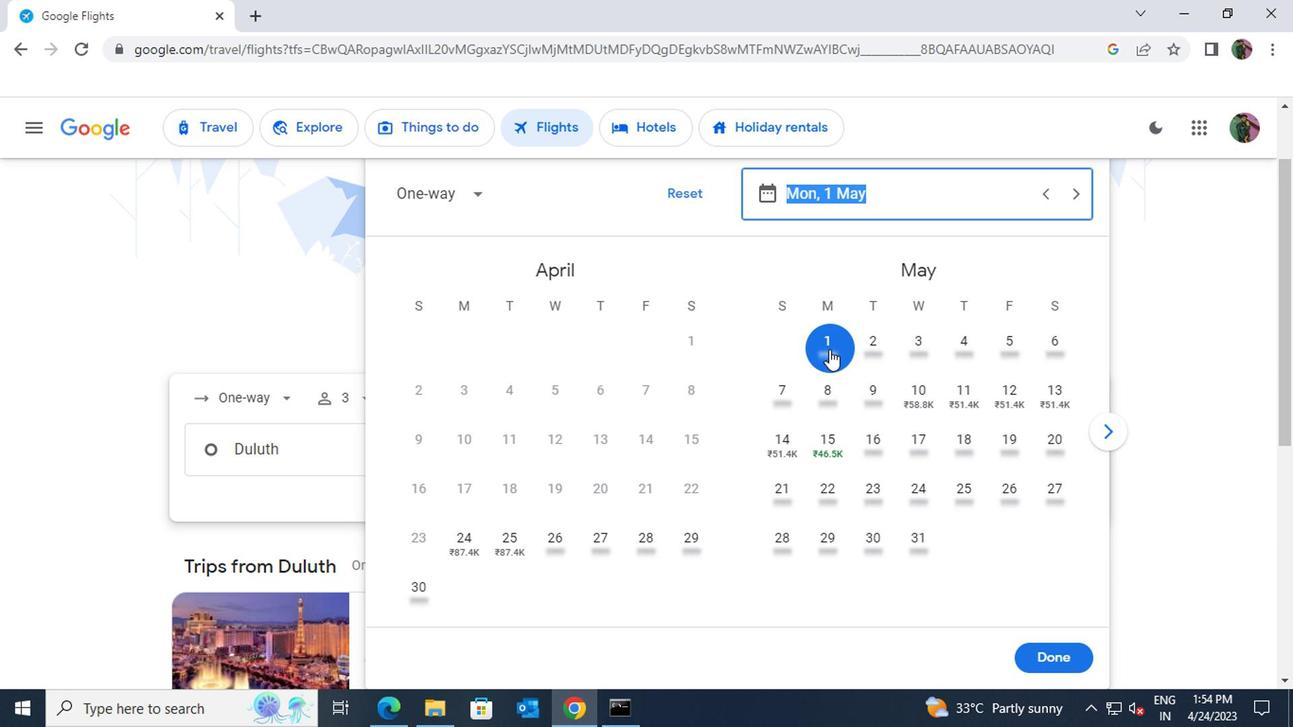 
Action: Mouse pressed left at (825, 343)
Screenshot: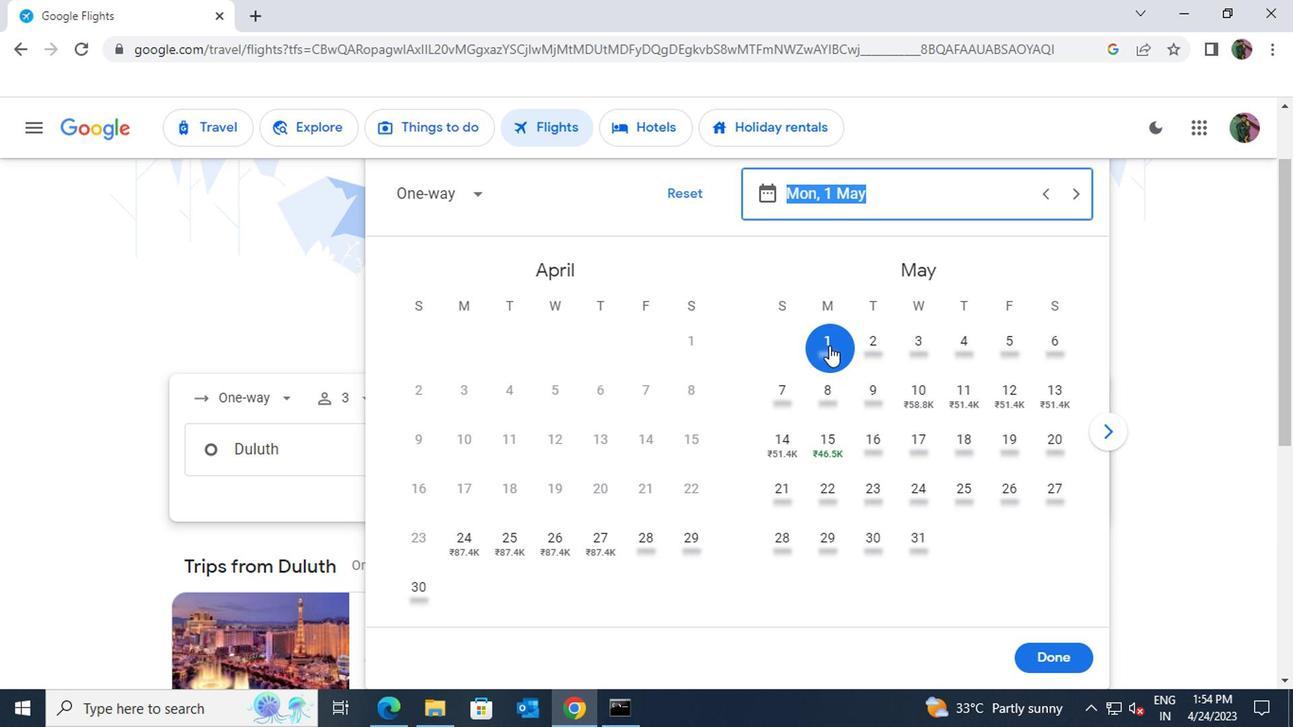 
Action: Mouse moved to (1032, 660)
Screenshot: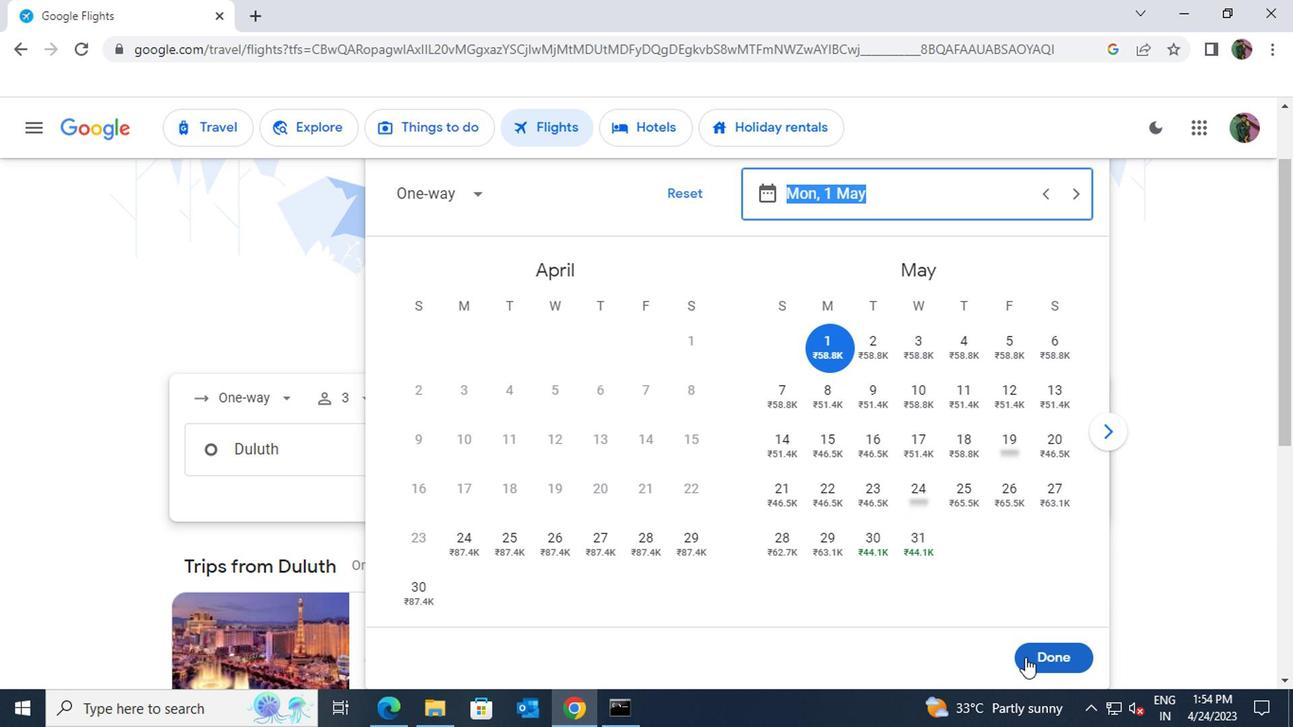 
Action: Mouse pressed left at (1032, 660)
Screenshot: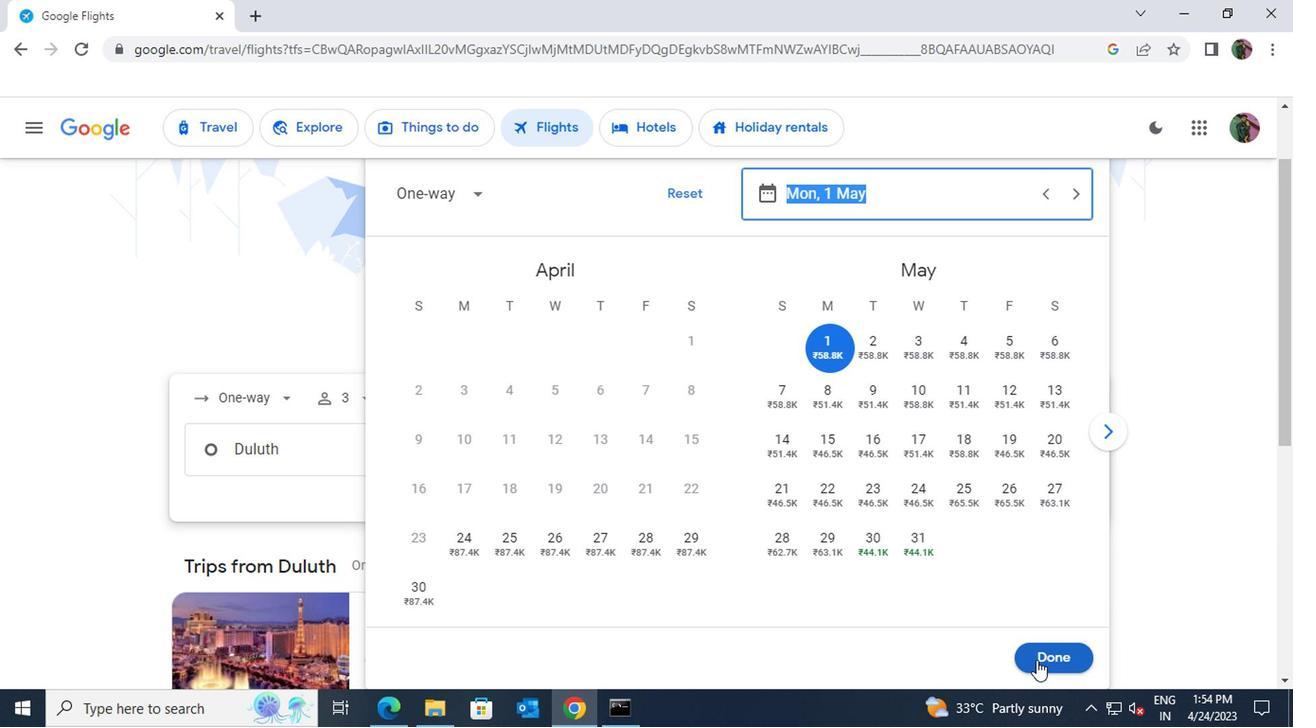 
Action: Mouse moved to (606, 515)
Screenshot: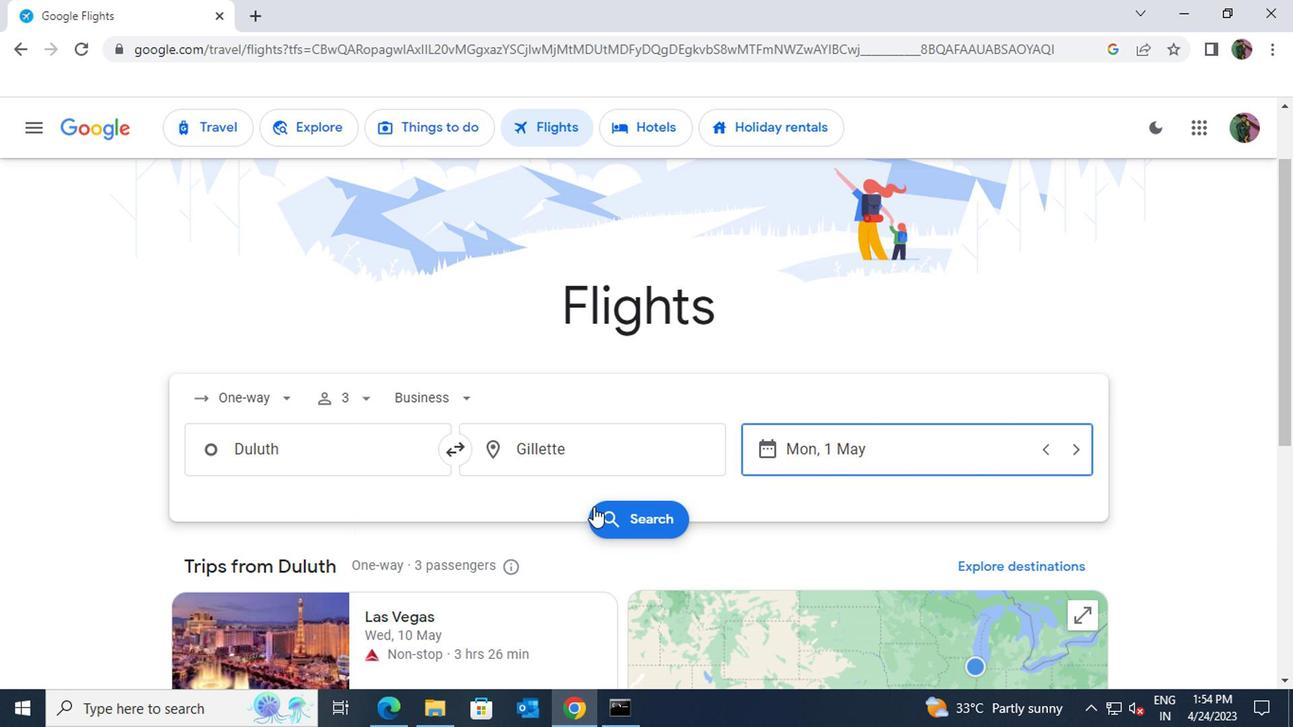 
Action: Mouse pressed left at (606, 515)
Screenshot: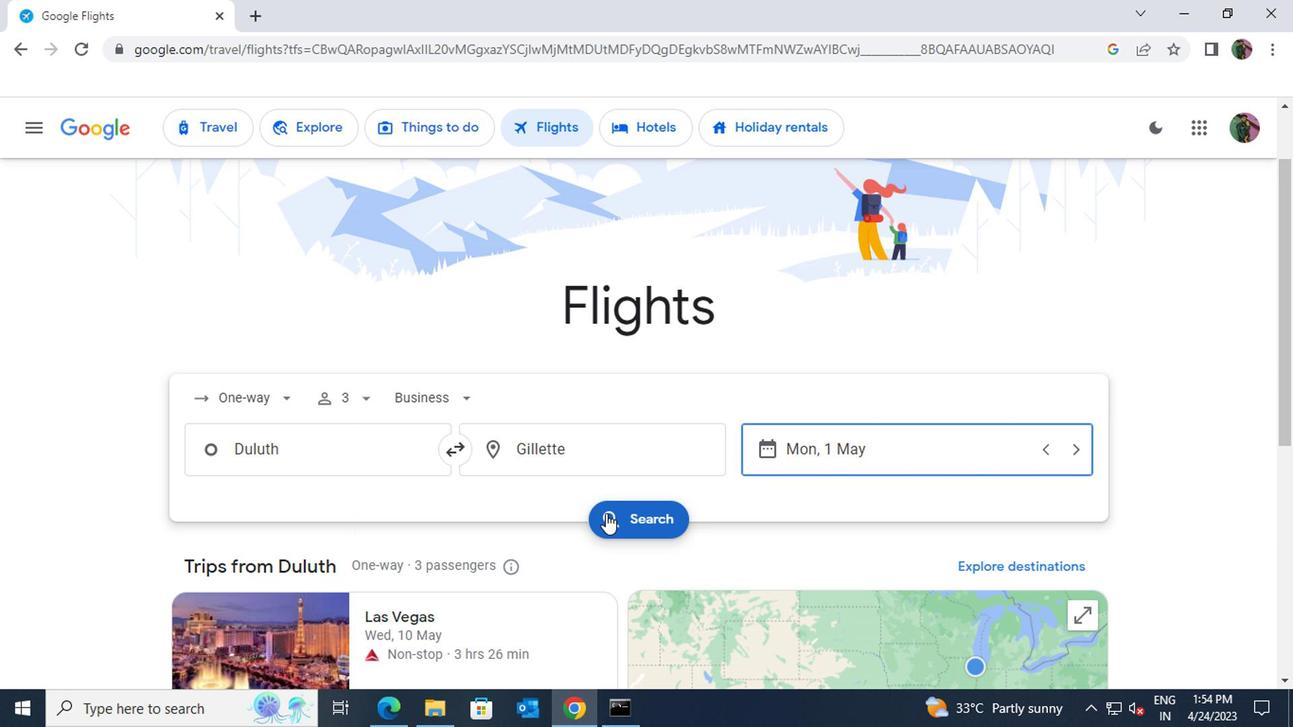 
Action: Mouse moved to (504, 303)
Screenshot: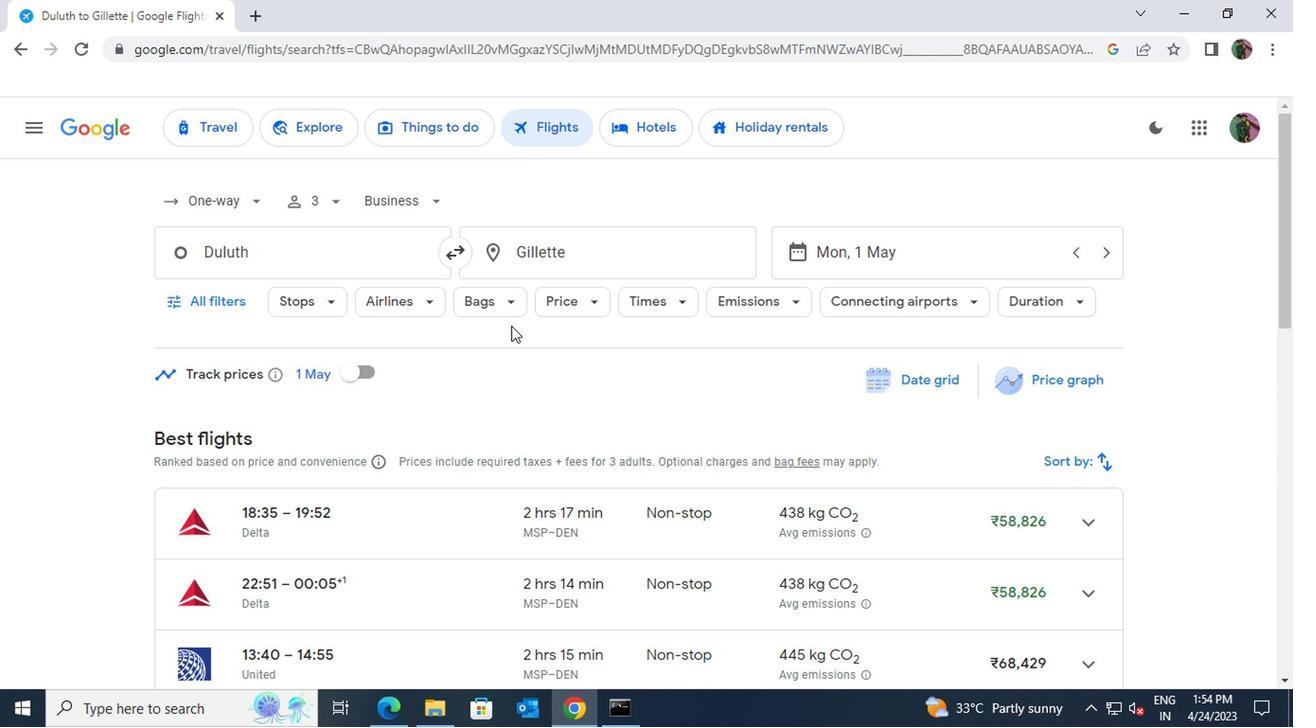
Action: Mouse pressed left at (504, 303)
Screenshot: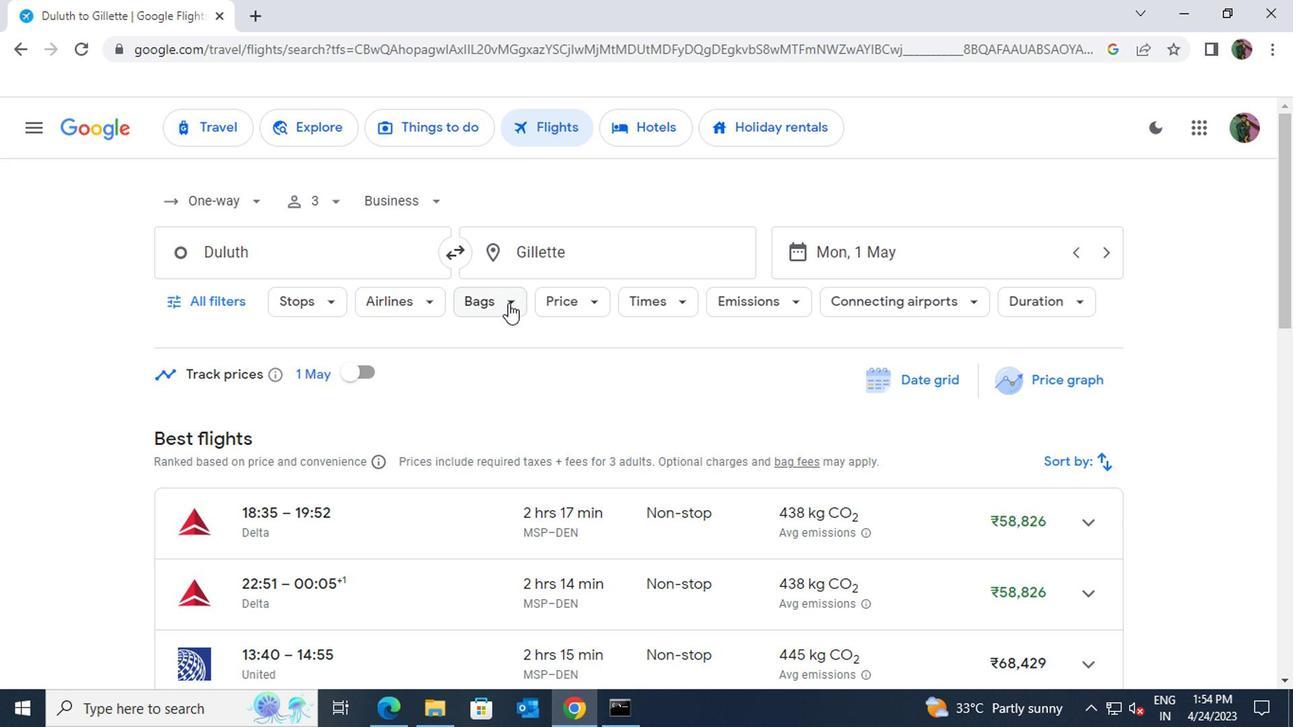 
Action: Mouse moved to (754, 441)
Screenshot: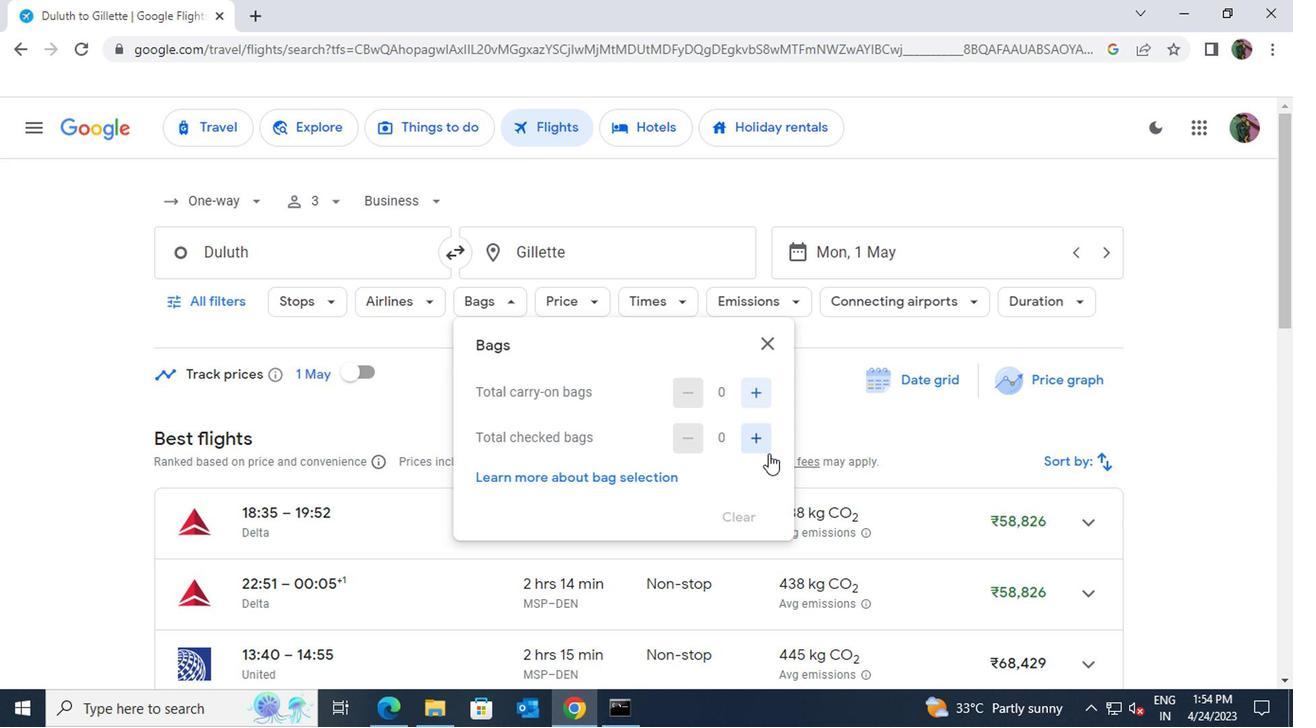 
Action: Mouse pressed left at (754, 441)
Screenshot: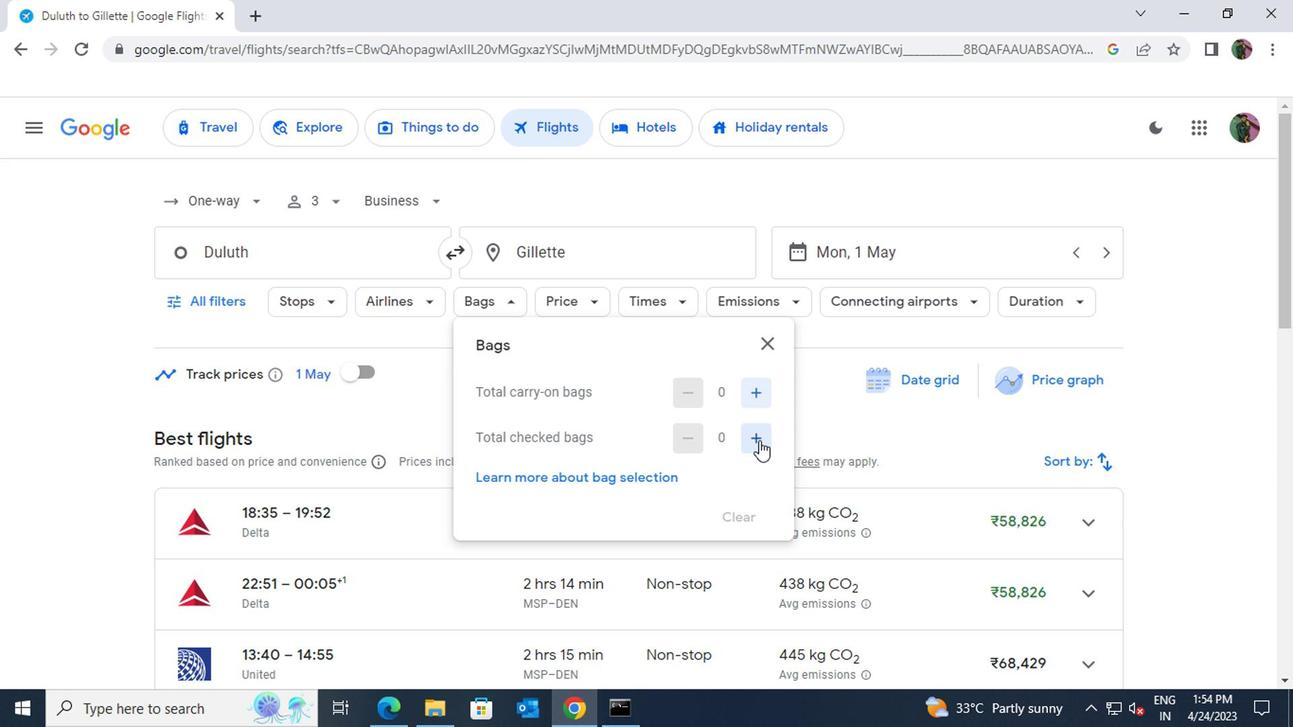 
Action: Mouse pressed left at (754, 441)
Screenshot: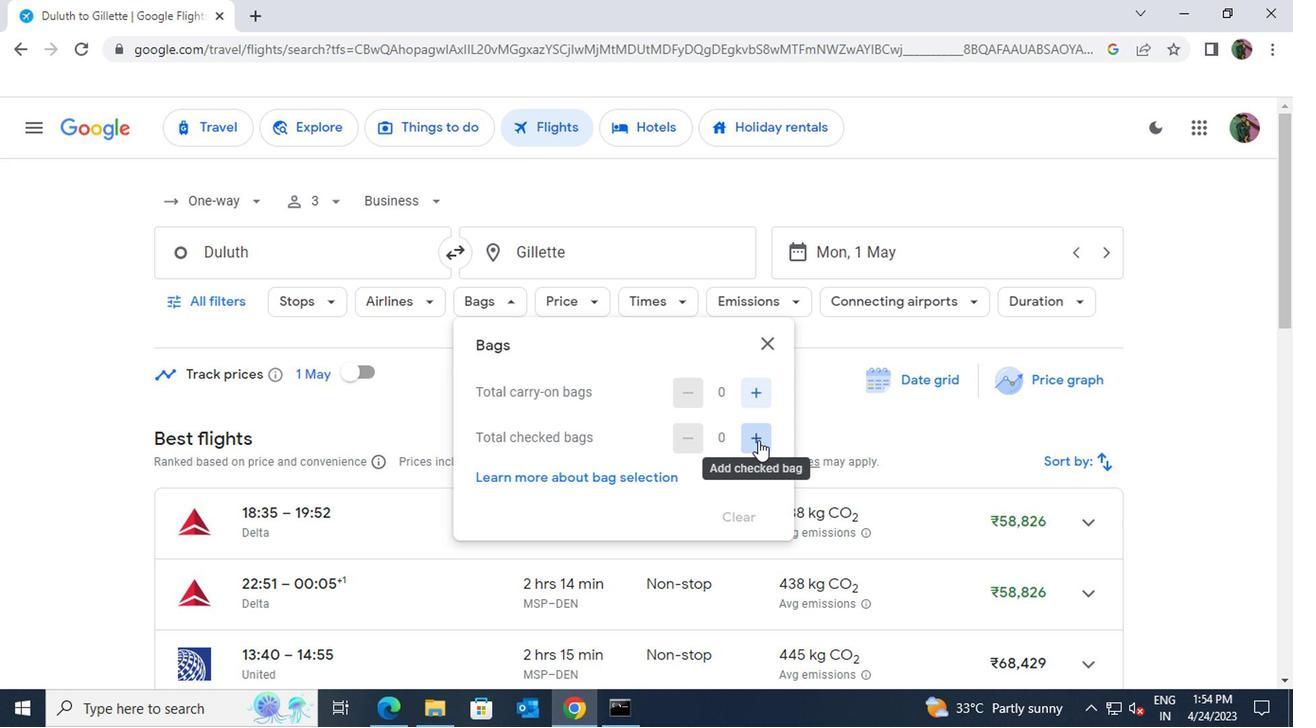 
Action: Mouse moved to (763, 350)
Screenshot: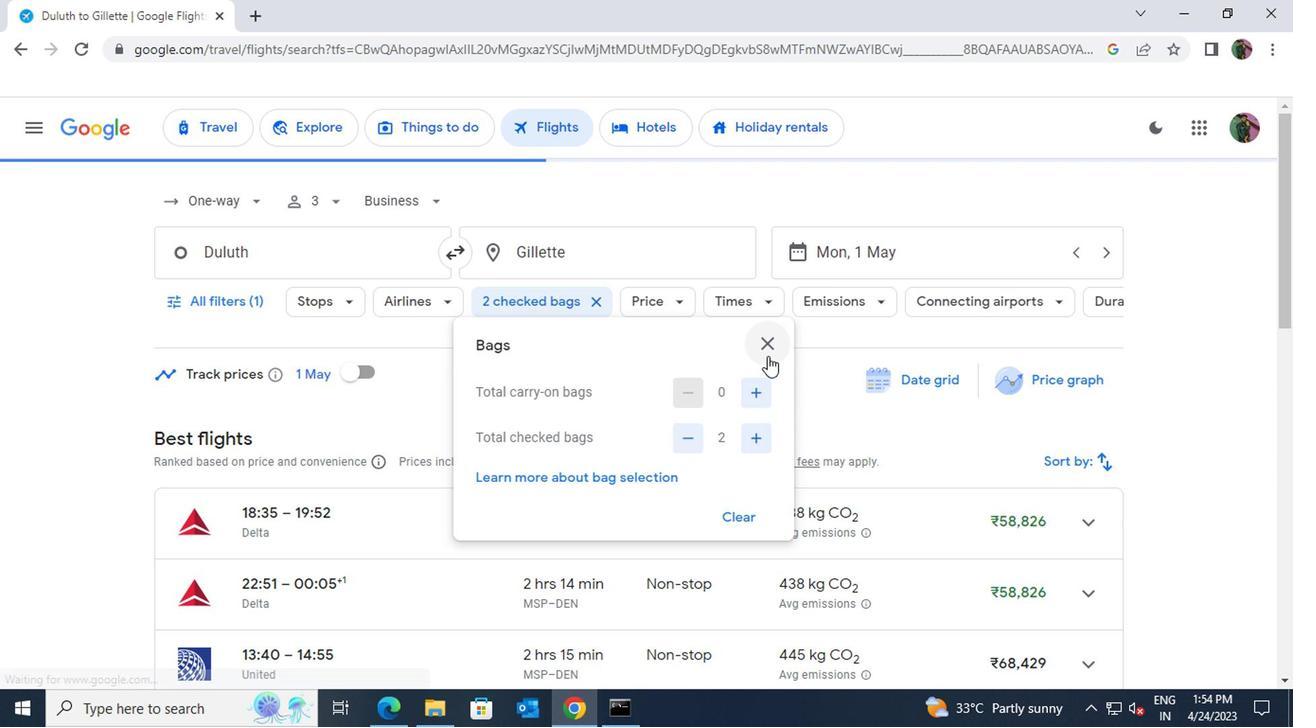 
Action: Mouse pressed left at (763, 350)
Screenshot: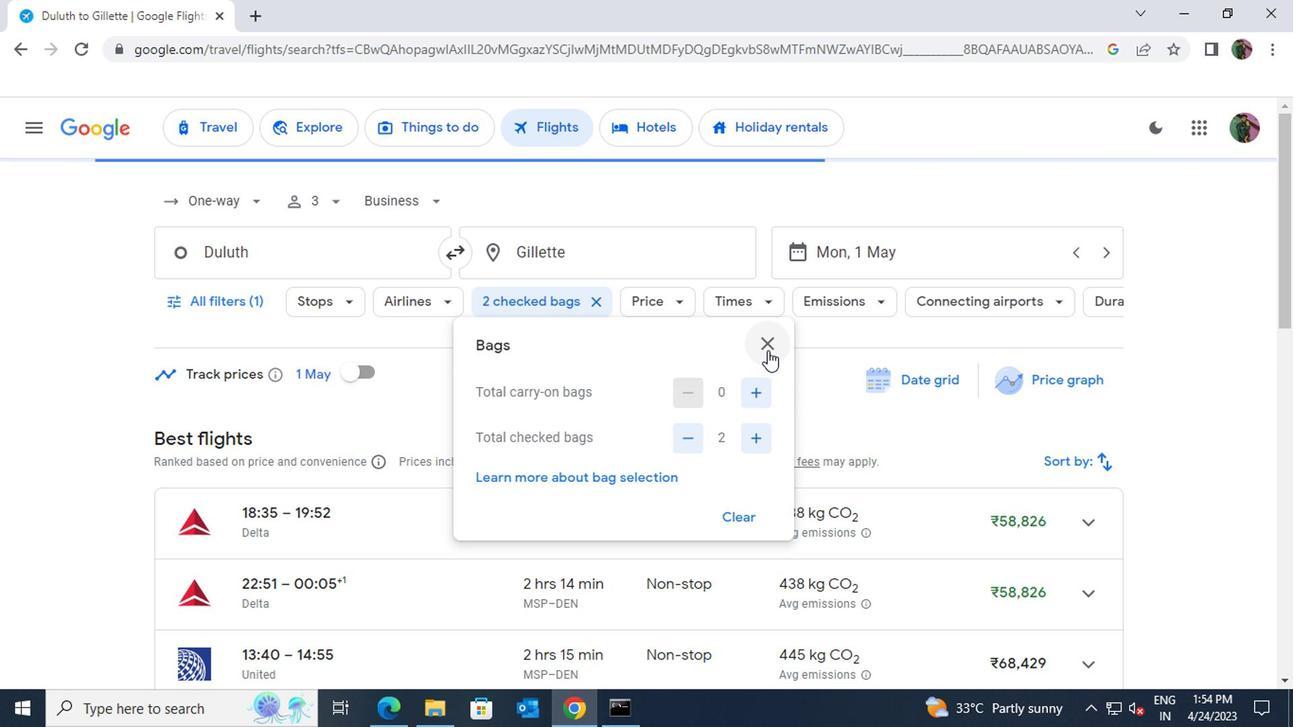 
Action: Mouse moved to (674, 307)
Screenshot: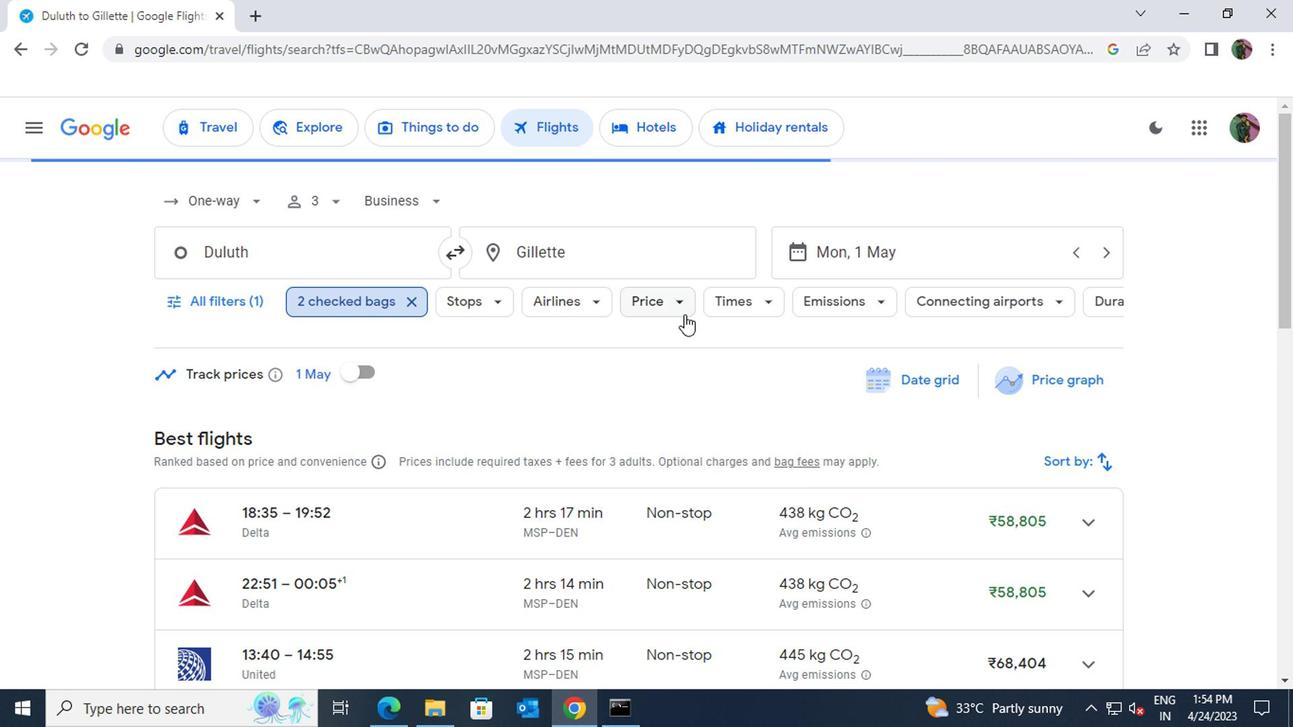 
Action: Mouse pressed left at (674, 307)
Screenshot: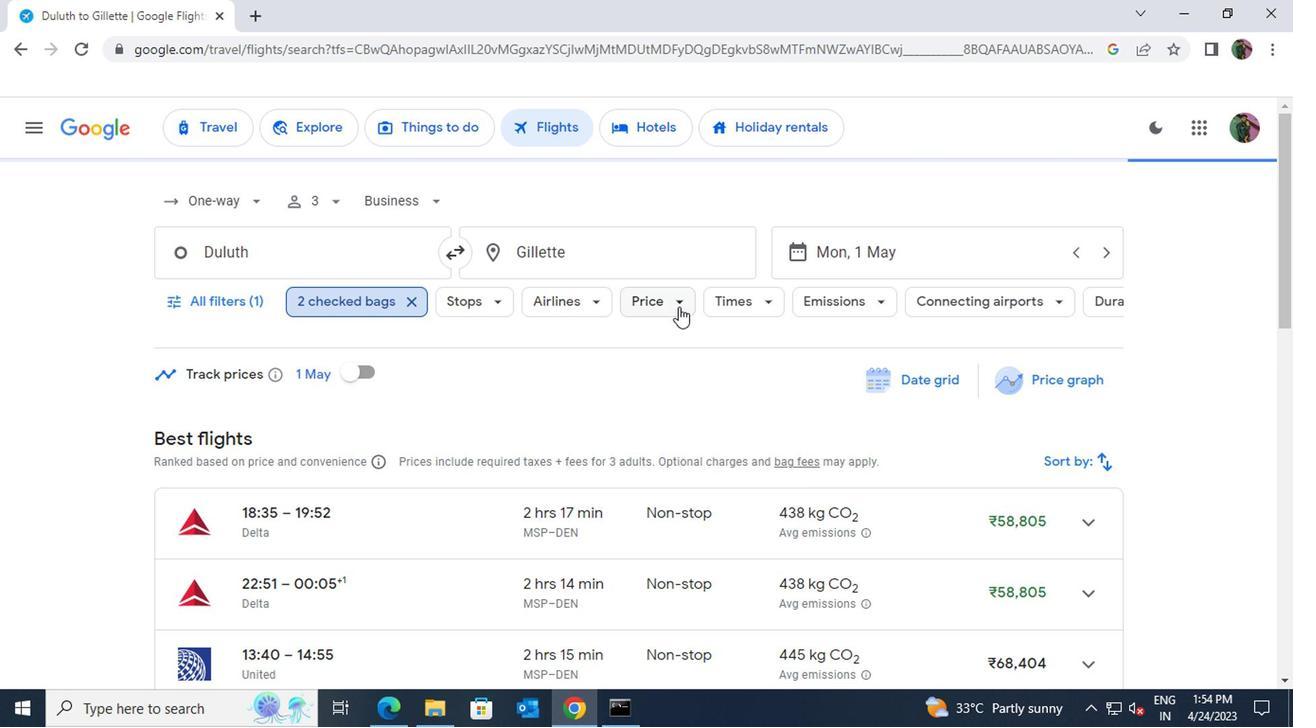 
Action: Mouse moved to (928, 425)
Screenshot: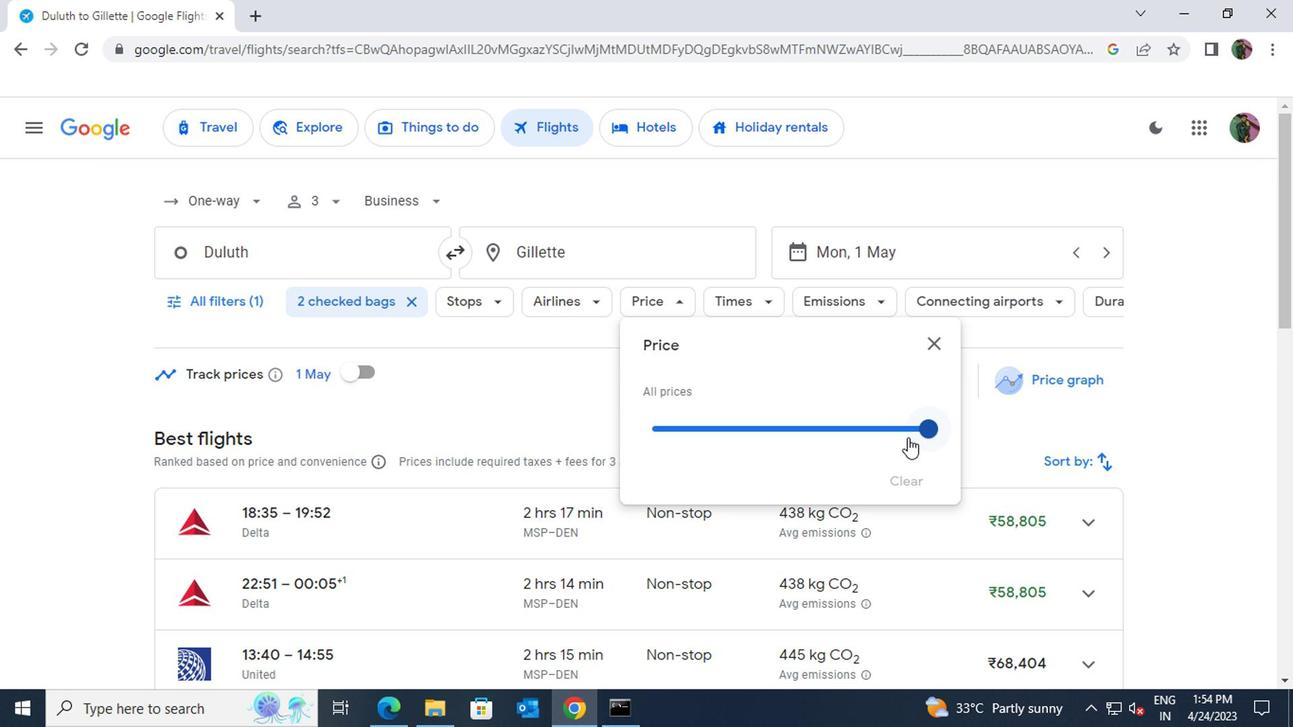 
Action: Mouse pressed left at (928, 425)
Screenshot: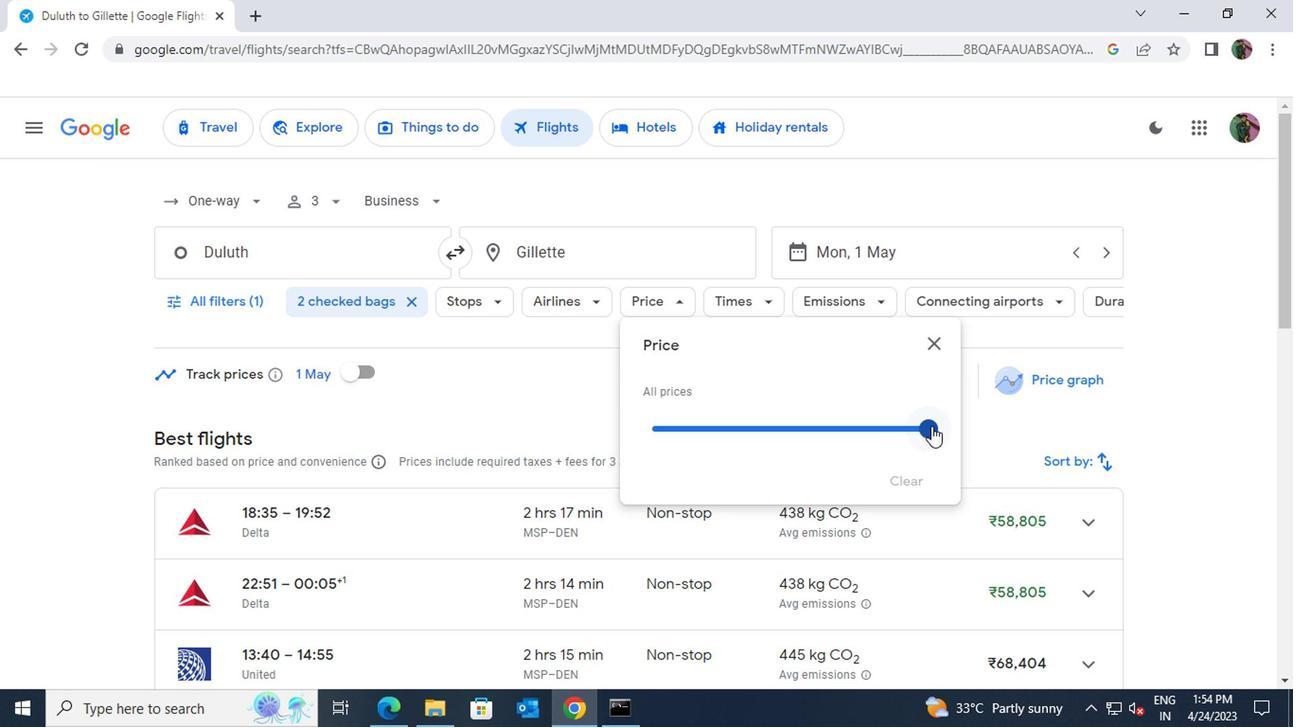 
Action: Mouse moved to (928, 344)
Screenshot: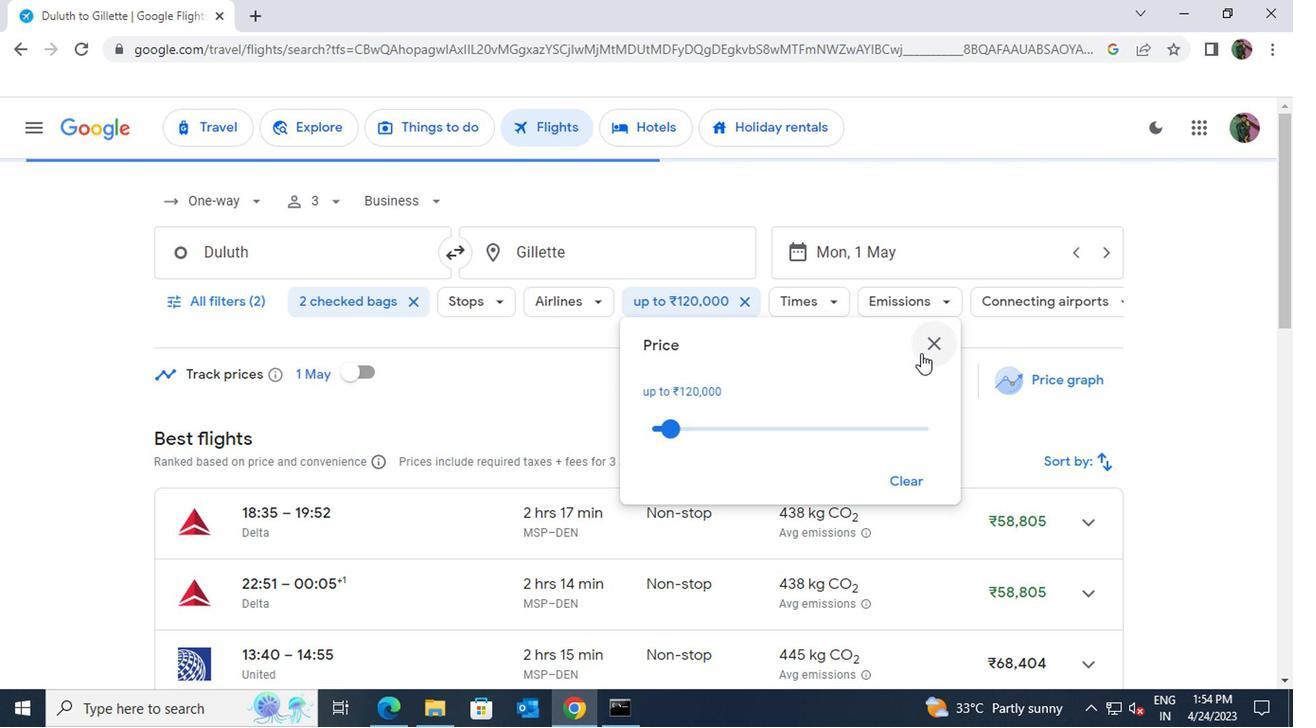 
Action: Mouse pressed left at (928, 344)
Screenshot: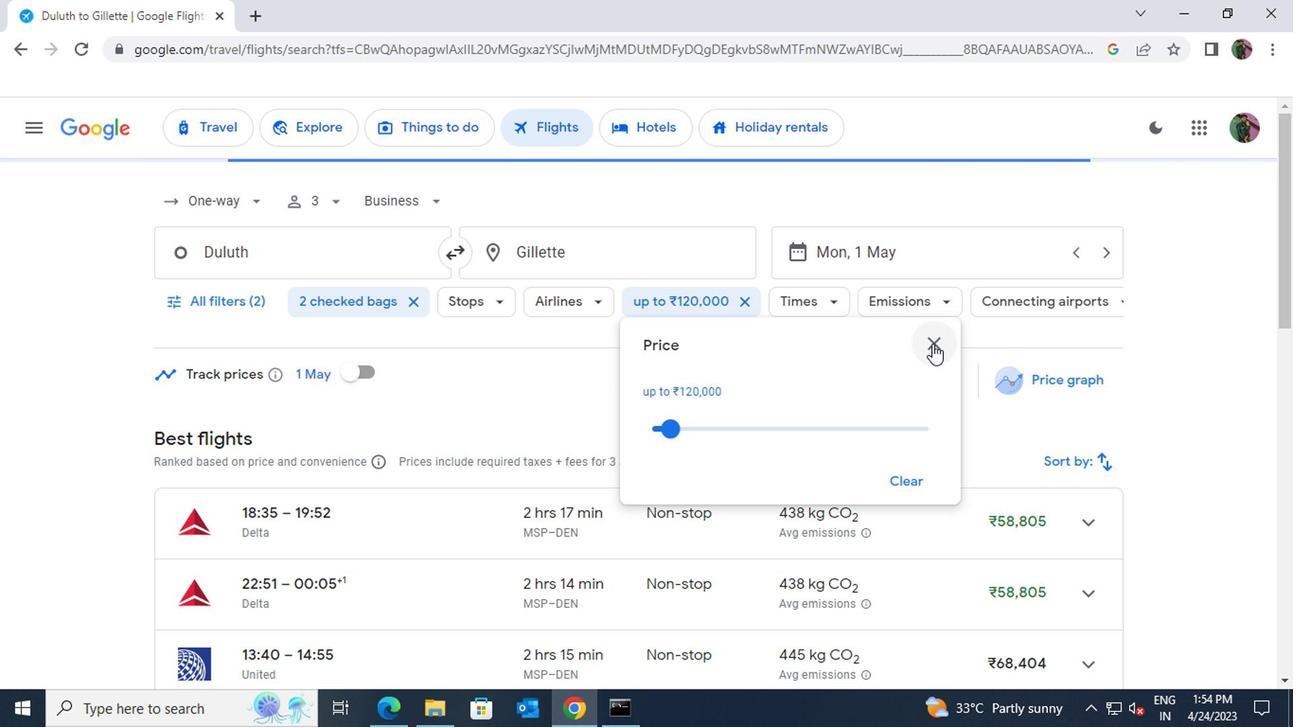 
Action: Mouse moved to (798, 311)
Screenshot: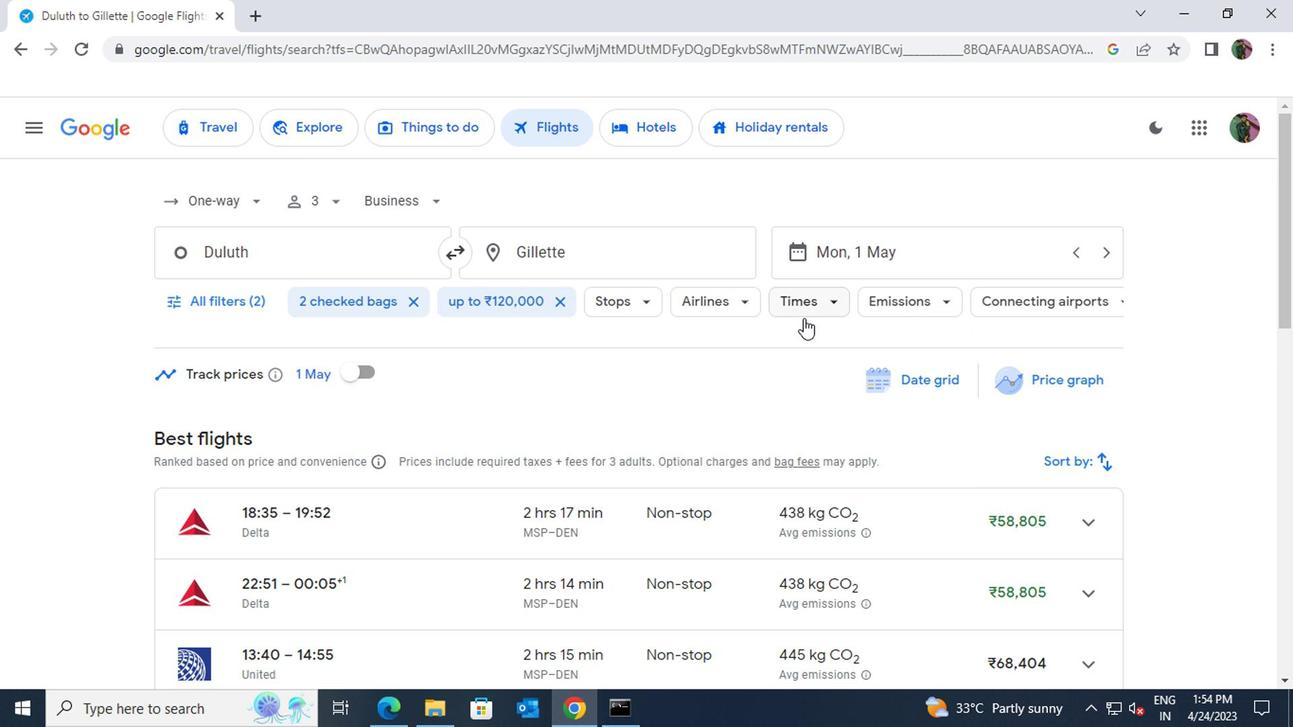 
Action: Mouse pressed left at (798, 311)
Screenshot: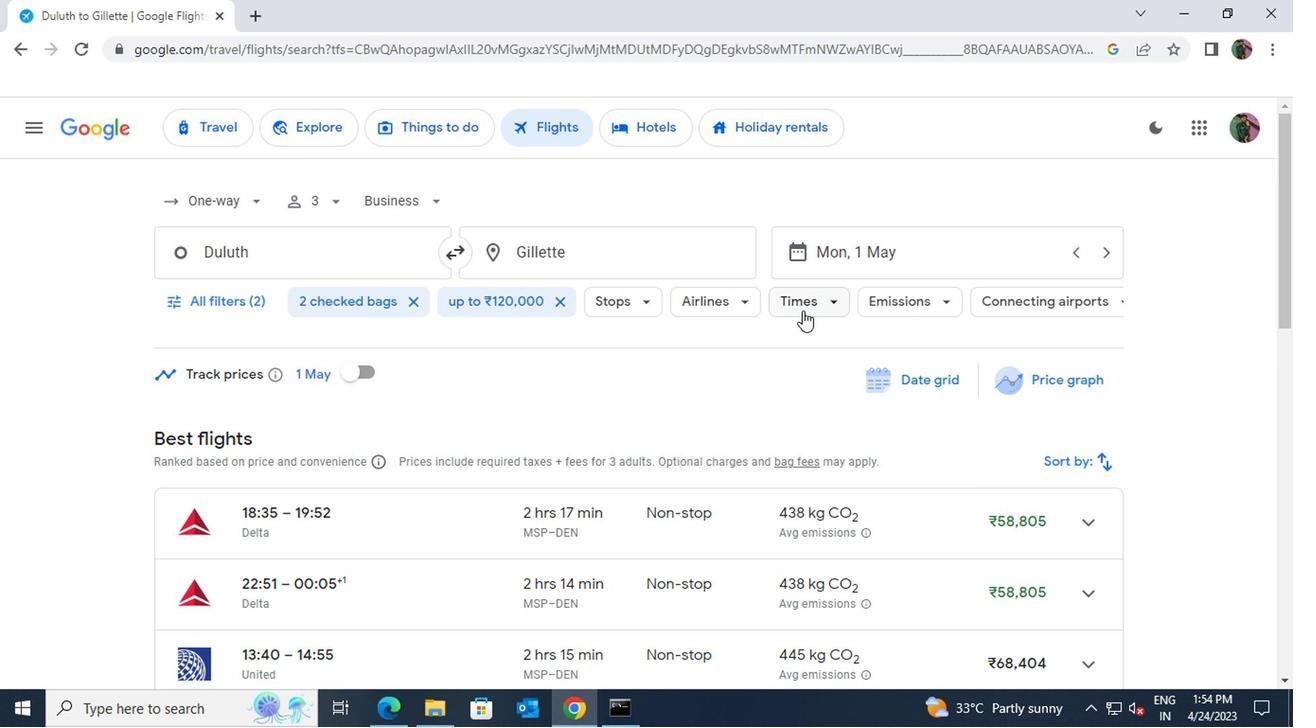 
Action: Mouse moved to (1074, 483)
Screenshot: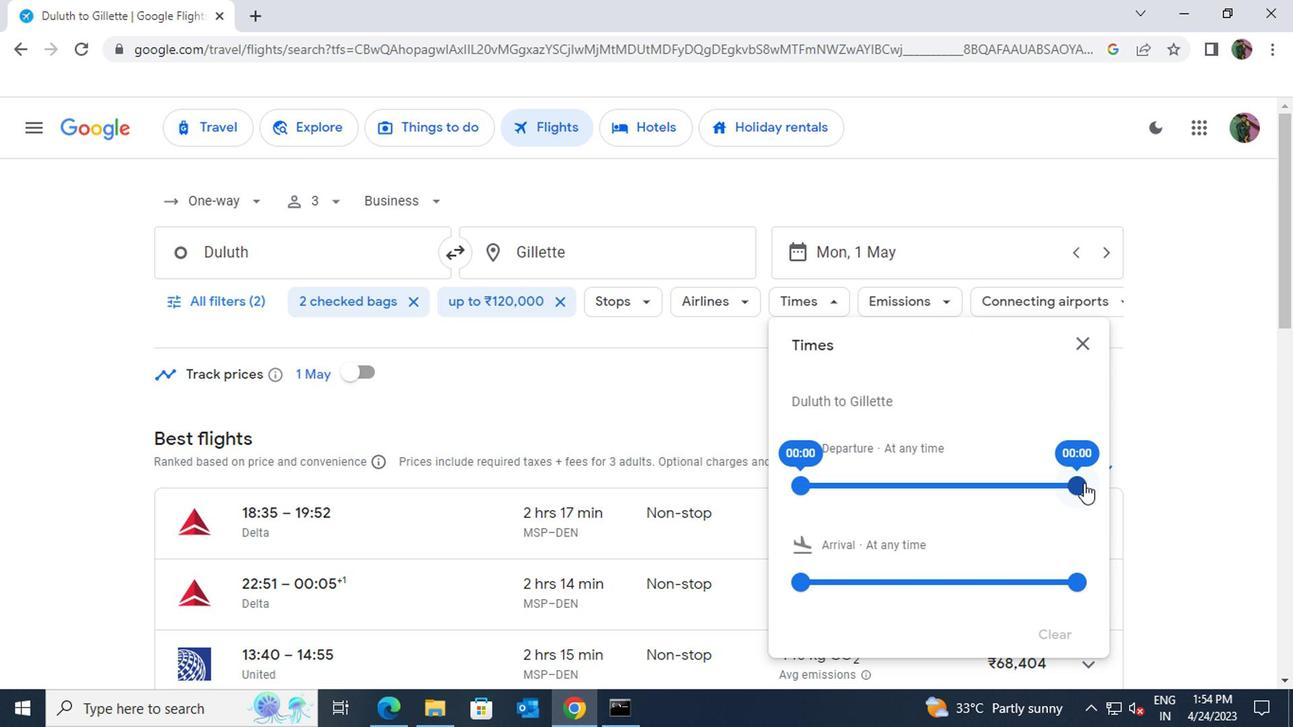 
Action: Mouse pressed left at (1074, 483)
Screenshot: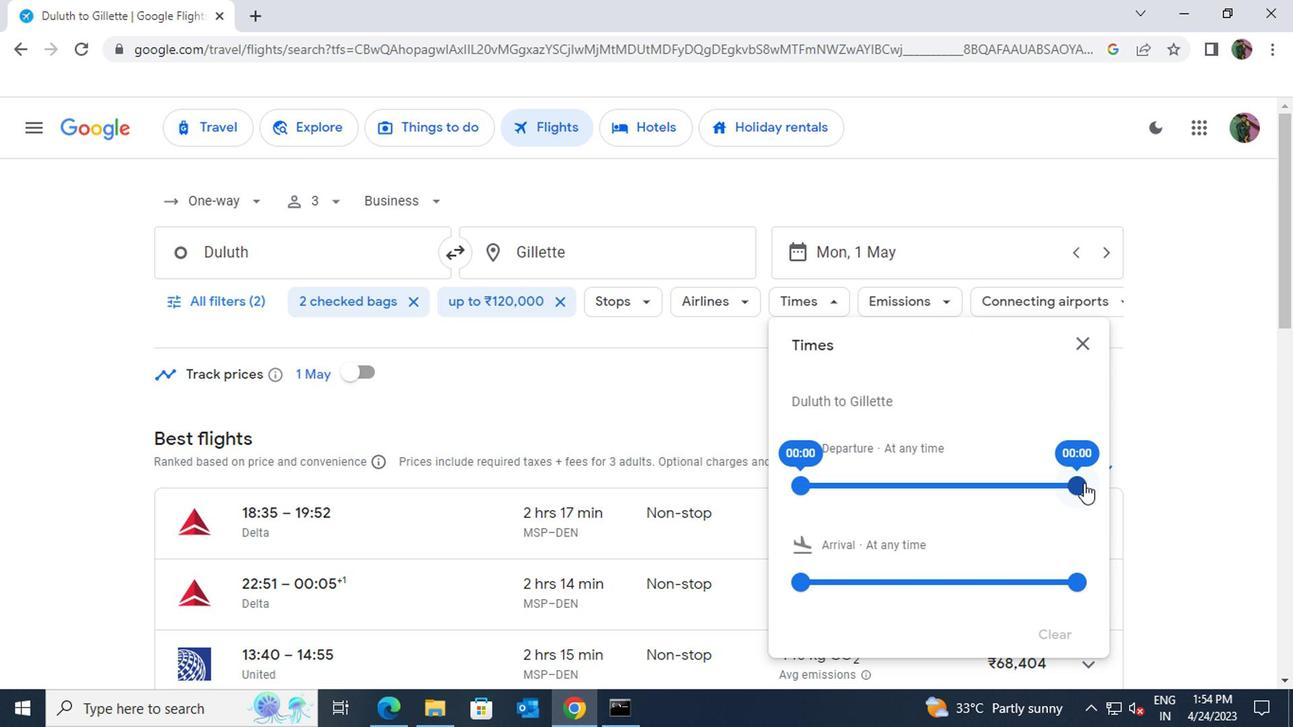 
Action: Mouse moved to (960, 478)
Screenshot: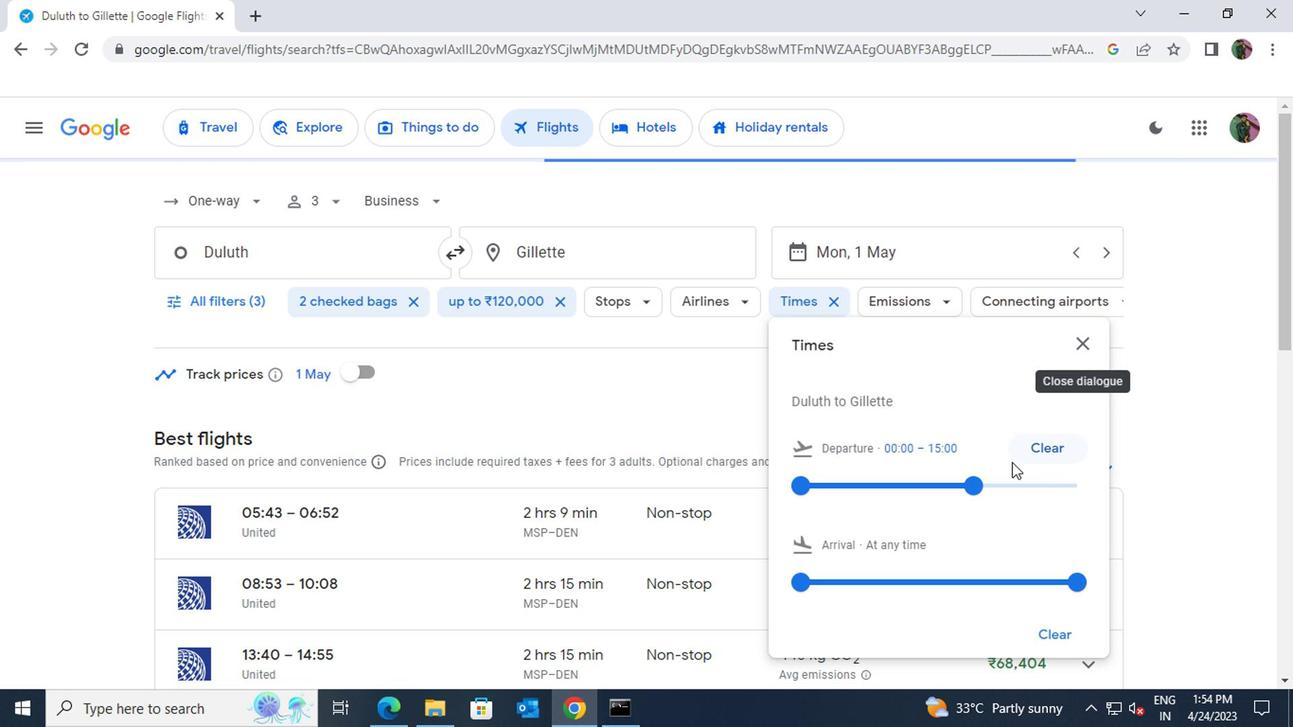 
Action: Mouse pressed left at (960, 478)
Screenshot: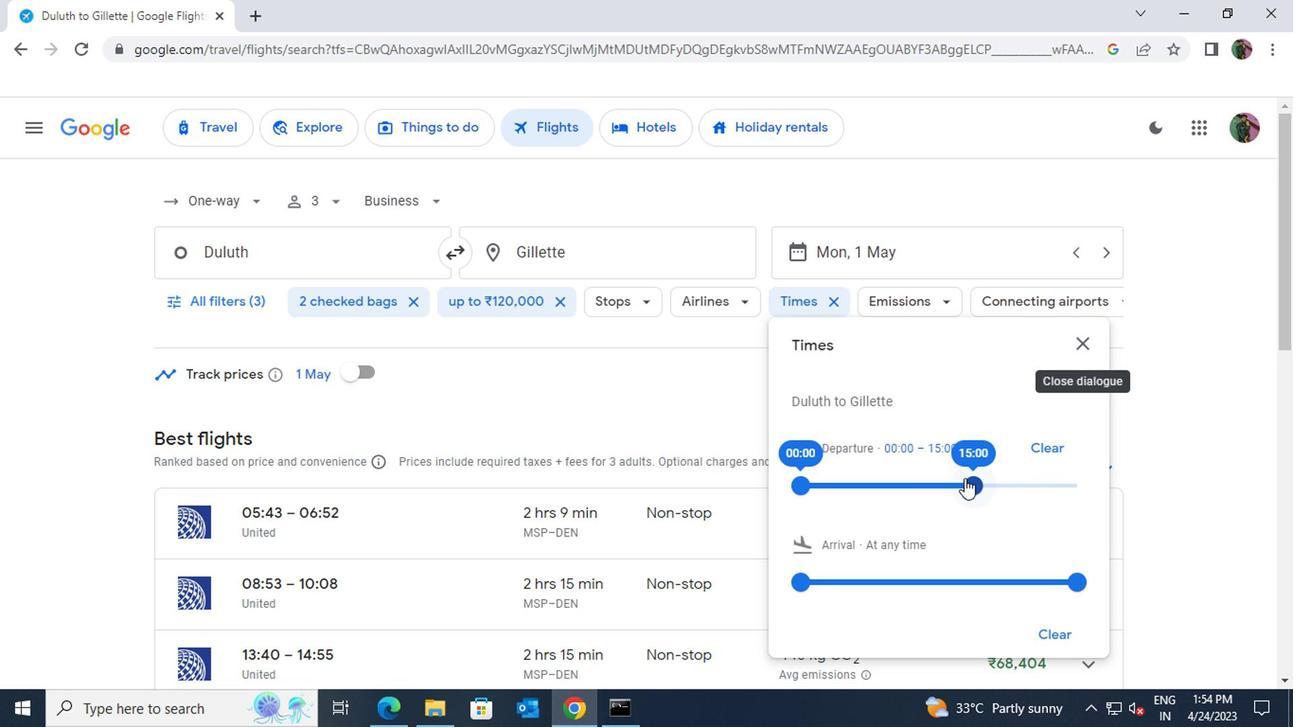 
Action: Mouse moved to (1085, 341)
Screenshot: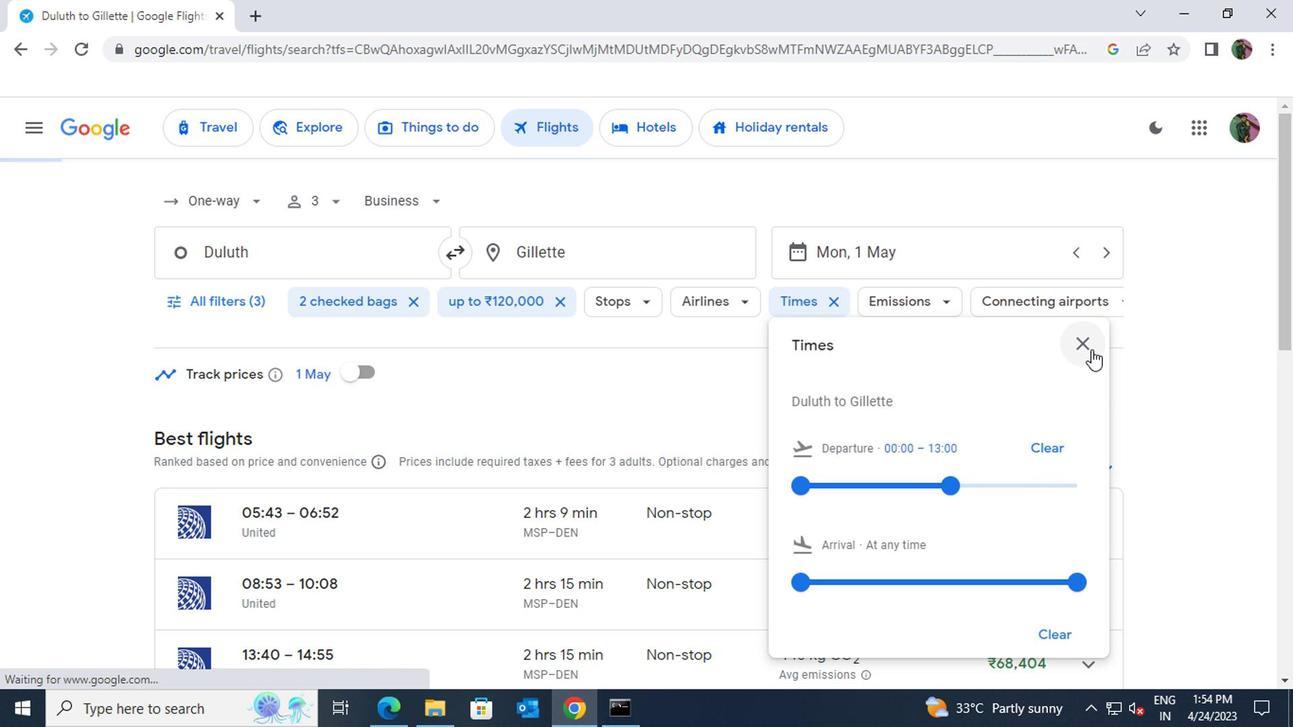 
Action: Mouse pressed left at (1085, 341)
Screenshot: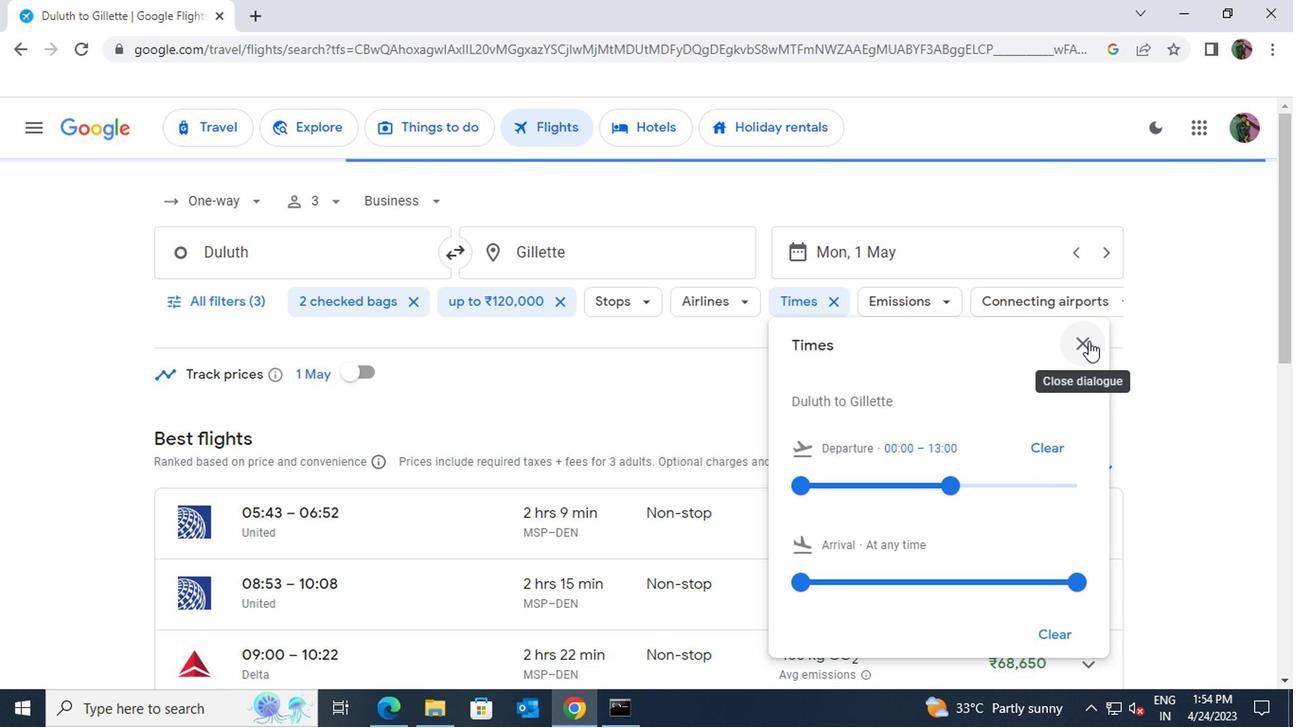 
Action: Mouse moved to (733, 516)
Screenshot: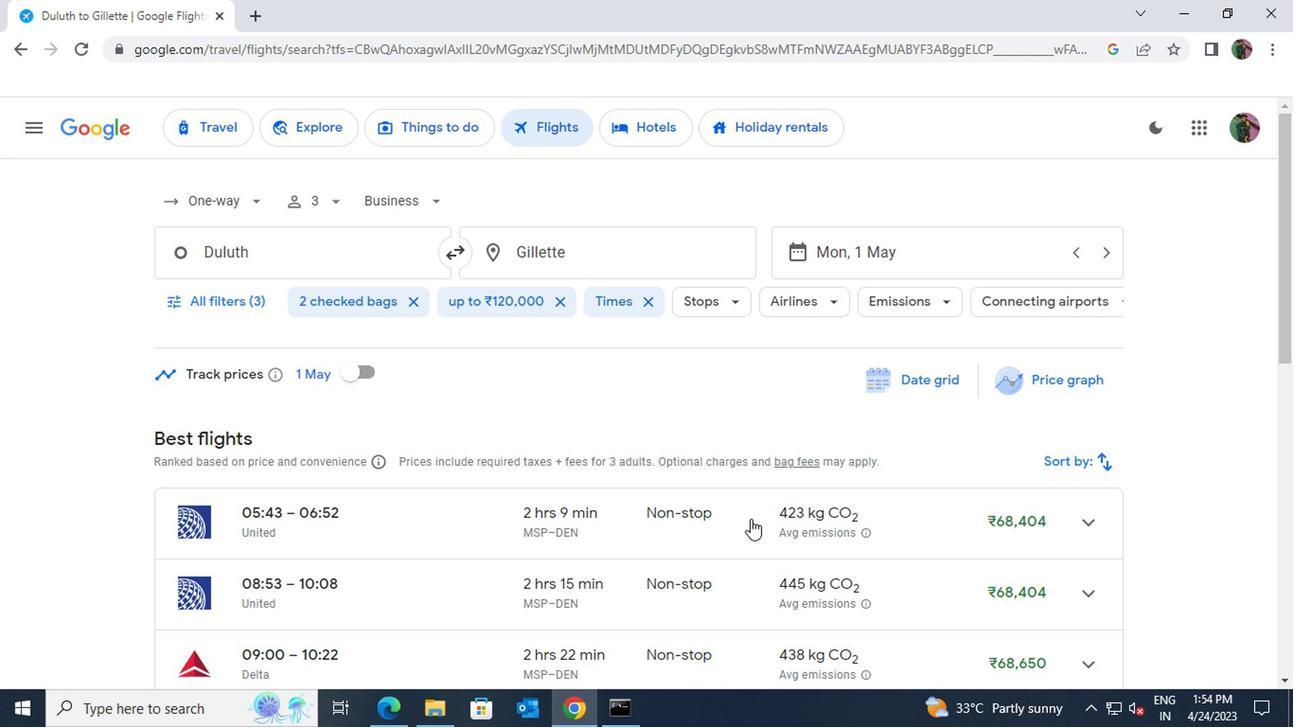 
Action: Mouse pressed left at (733, 516)
Screenshot: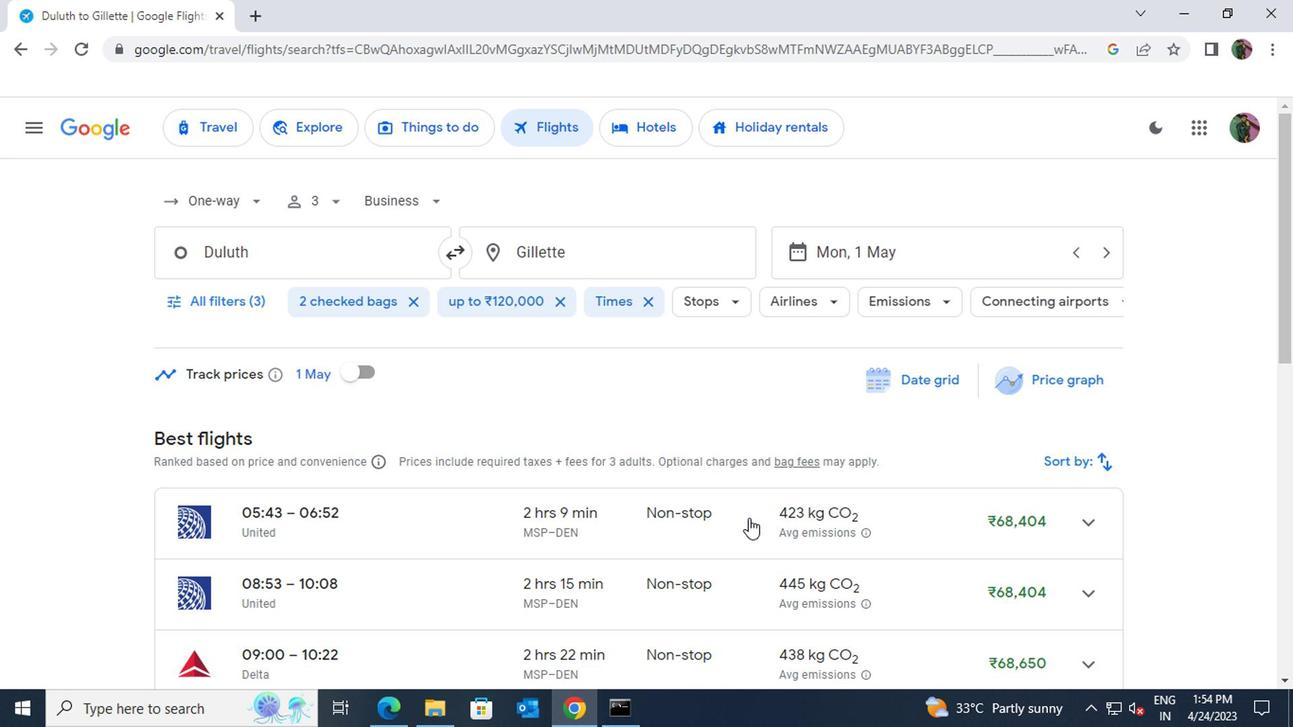 
